 Task: Log work in the project TrainForge for the issue 'Improve the appâ€™s caching system for faster data retrieval' spent time as '6w 5d 20h 2m' and remaining time as '2w 3d 1h 14m' and move to top of backlog. Now add the issue to the epic 'Customer experience (CX) platform implementation'.
Action: Mouse moved to (211, 65)
Screenshot: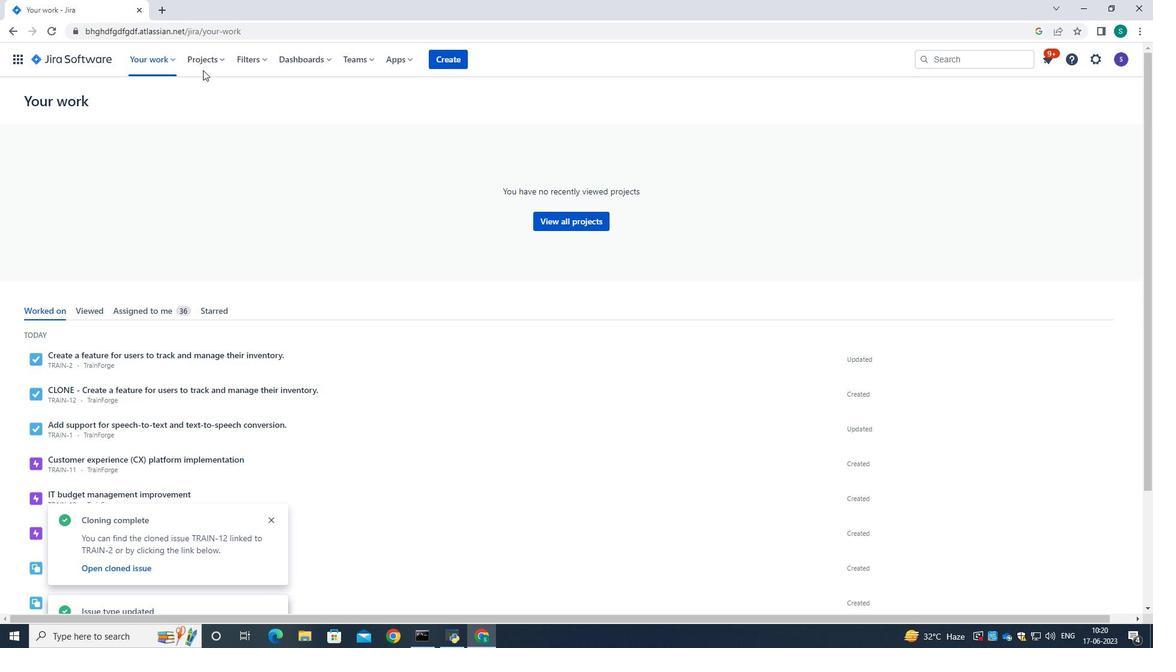 
Action: Mouse pressed left at (211, 65)
Screenshot: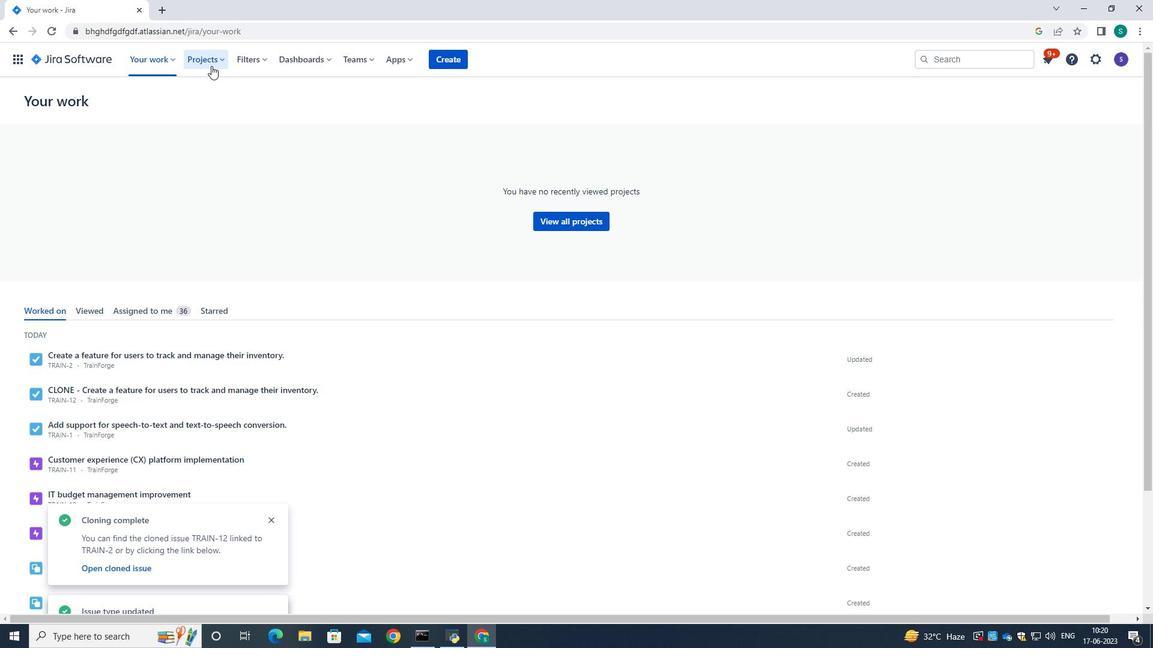 
Action: Mouse moved to (221, 116)
Screenshot: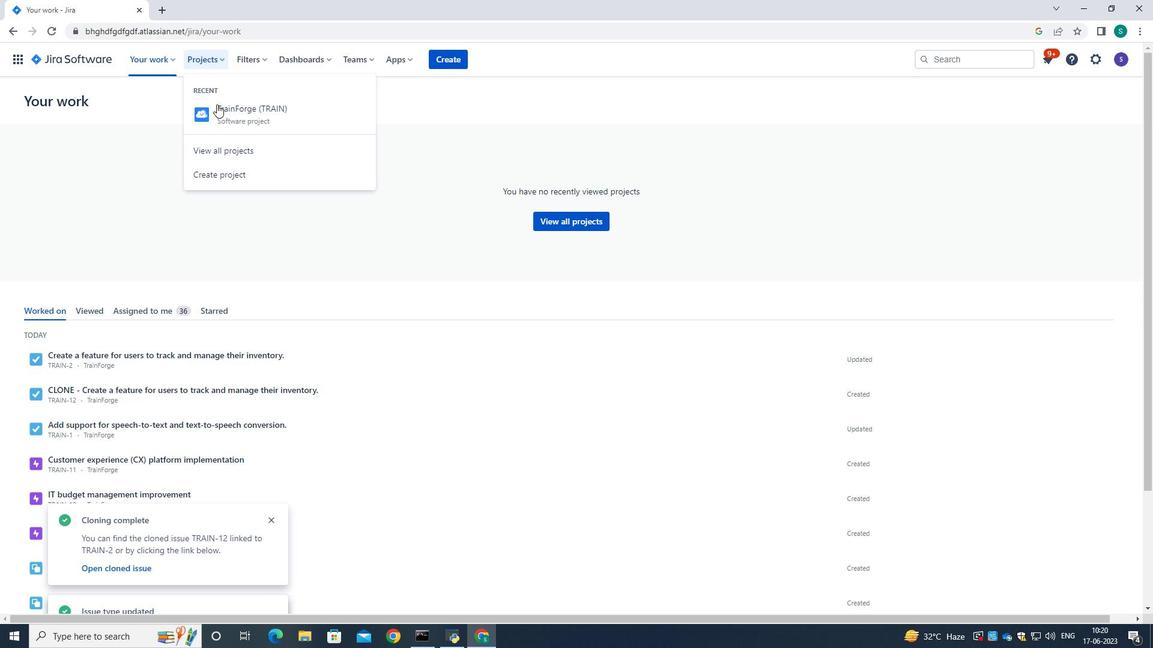 
Action: Mouse pressed left at (221, 116)
Screenshot: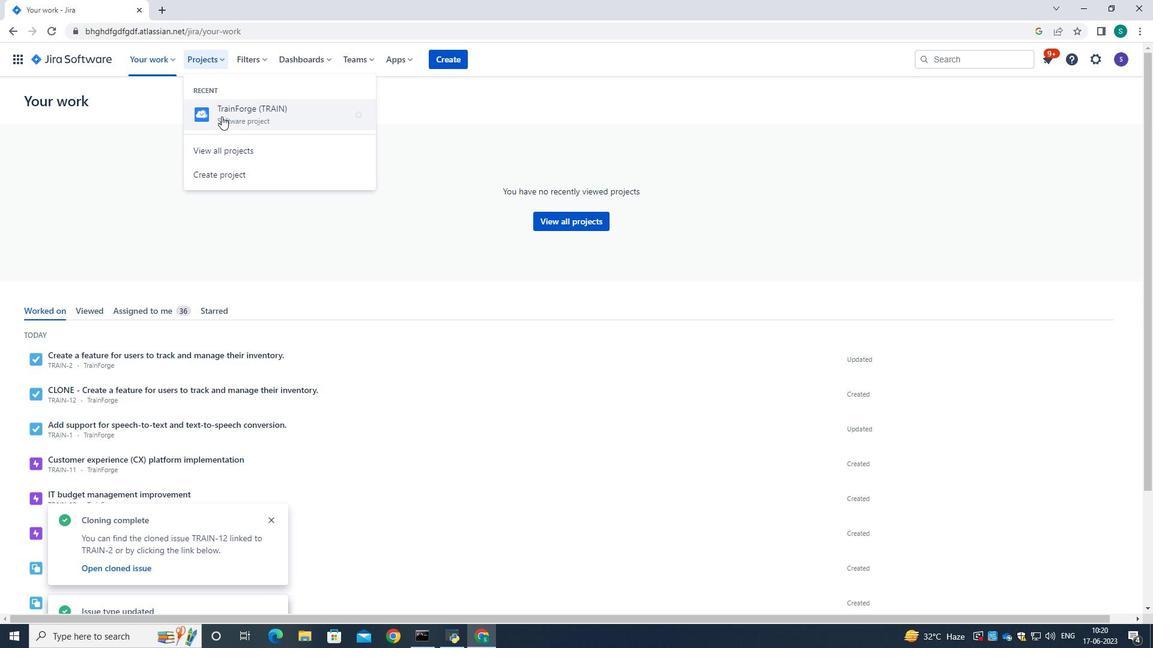
Action: Mouse moved to (74, 185)
Screenshot: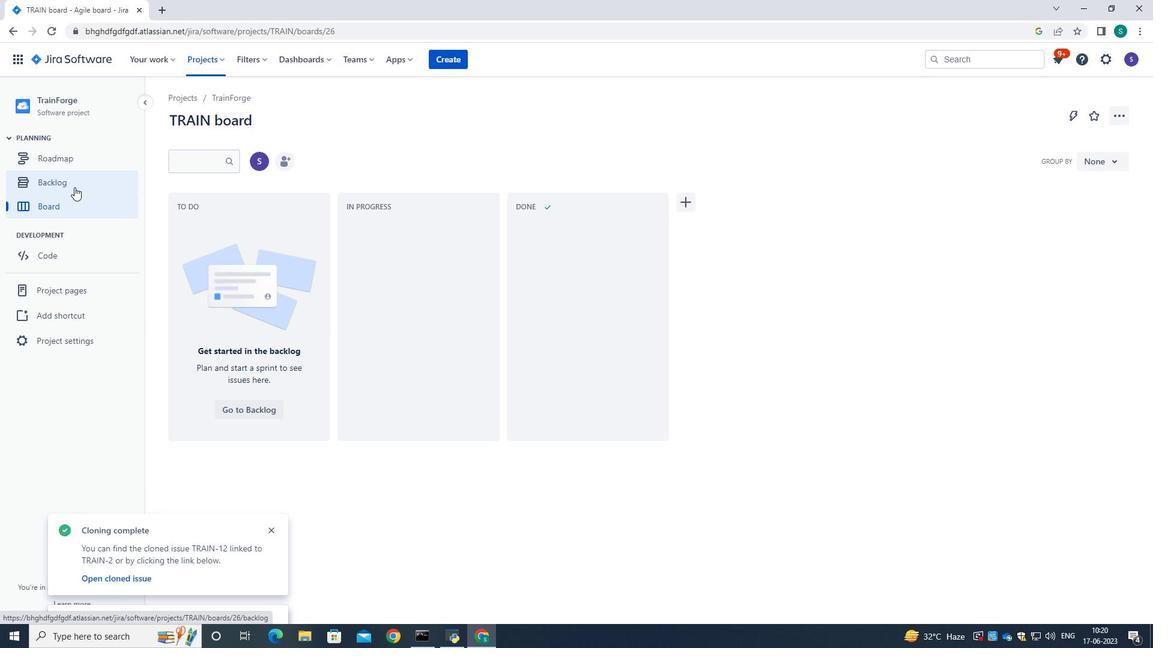 
Action: Mouse pressed left at (74, 185)
Screenshot: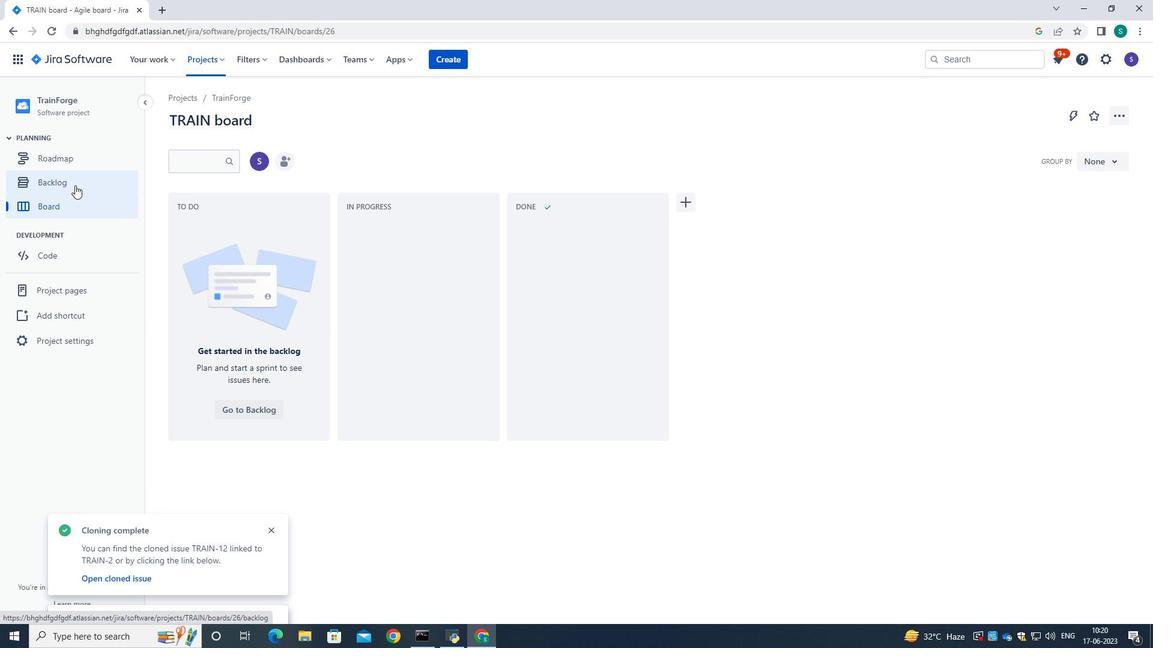 
Action: Mouse moved to (529, 429)
Screenshot: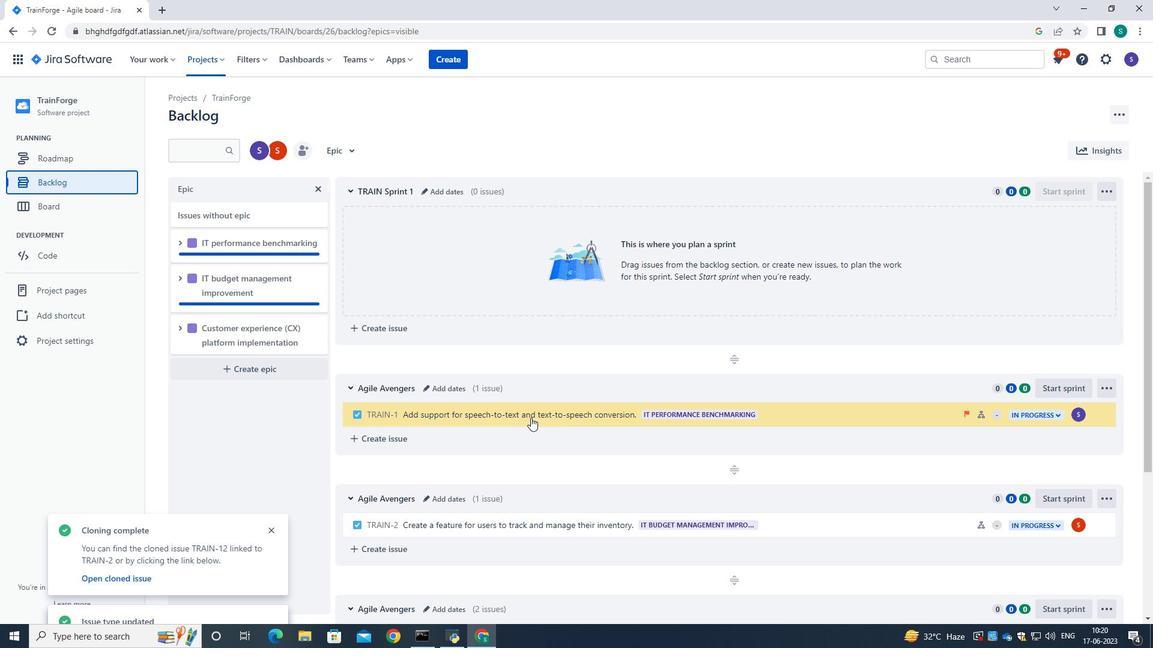 
Action: Mouse scrolled (529, 428) with delta (0, 0)
Screenshot: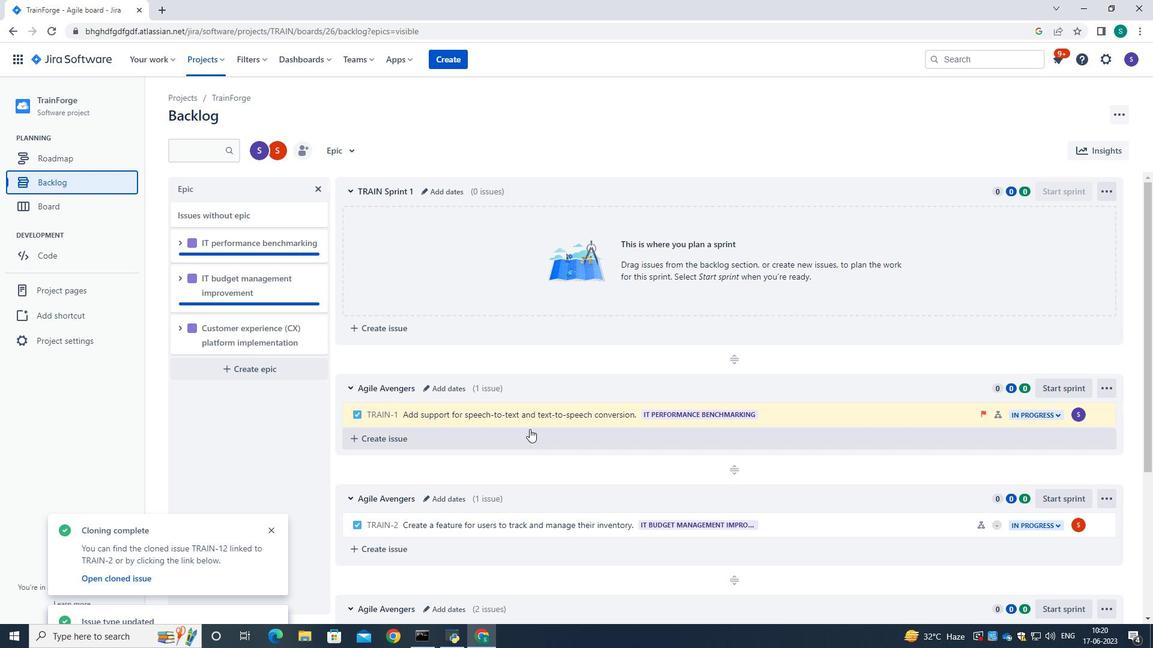 
Action: Mouse scrolled (529, 428) with delta (0, 0)
Screenshot: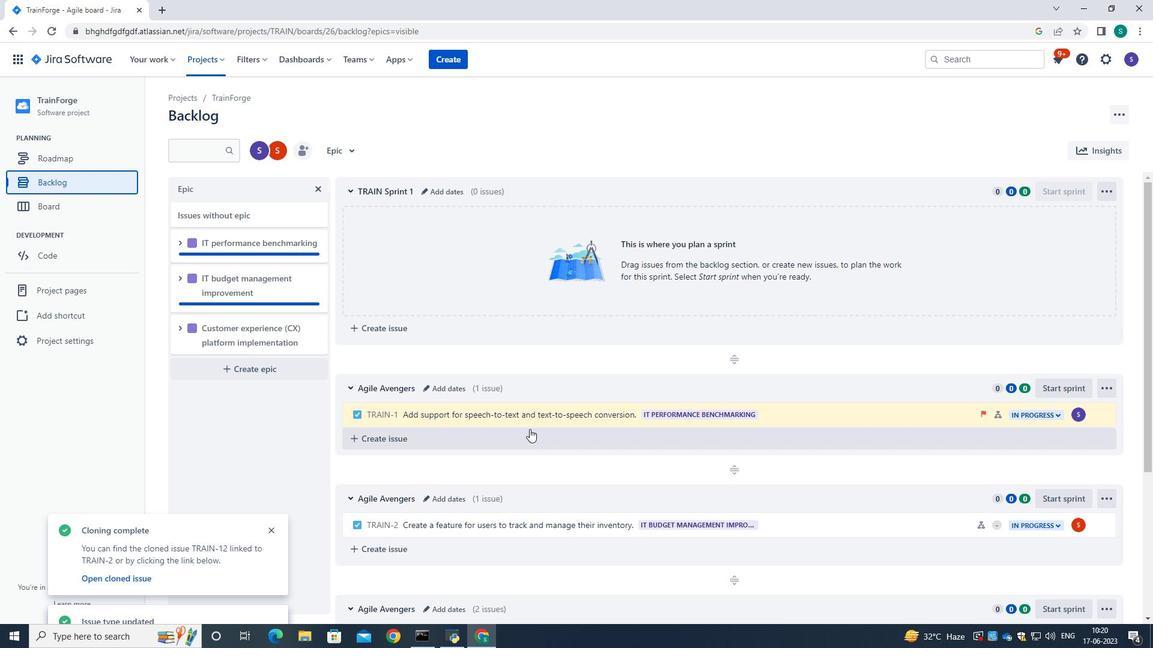 
Action: Mouse moved to (521, 470)
Screenshot: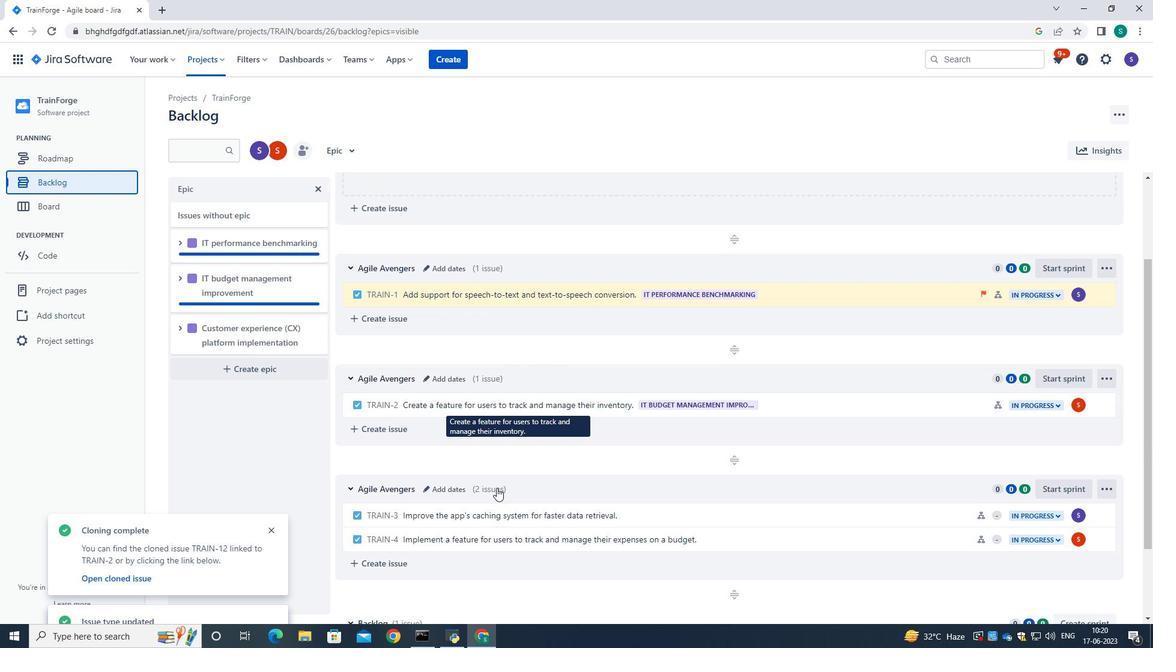 
Action: Mouse scrolled (521, 470) with delta (0, 0)
Screenshot: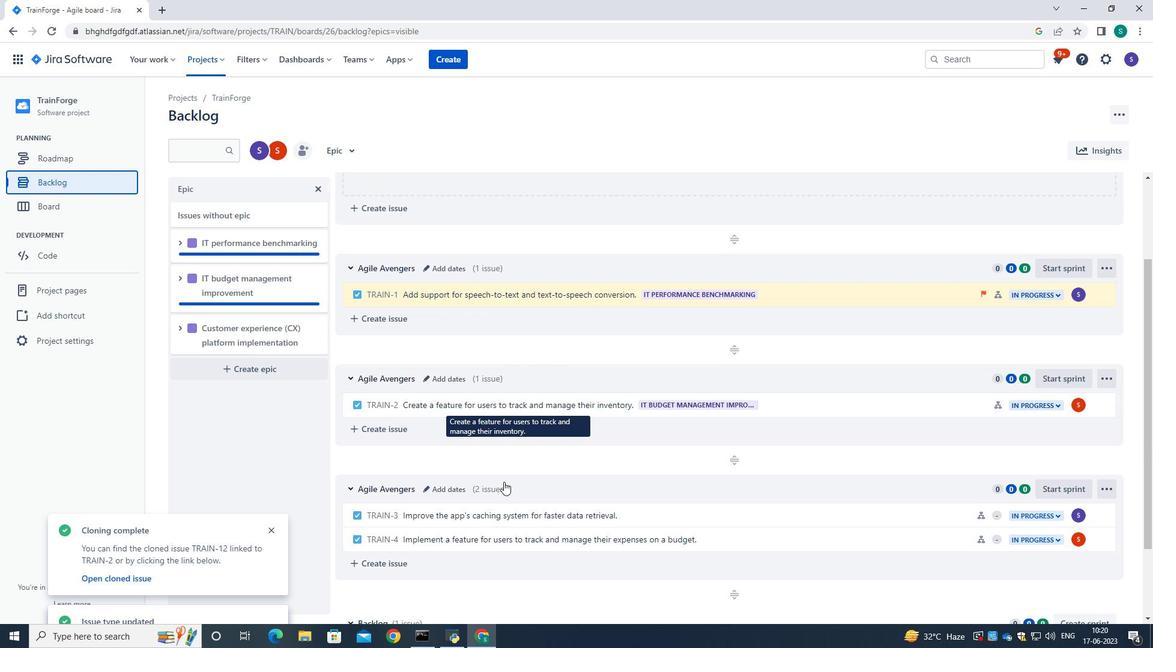 
Action: Mouse scrolled (521, 470) with delta (0, 0)
Screenshot: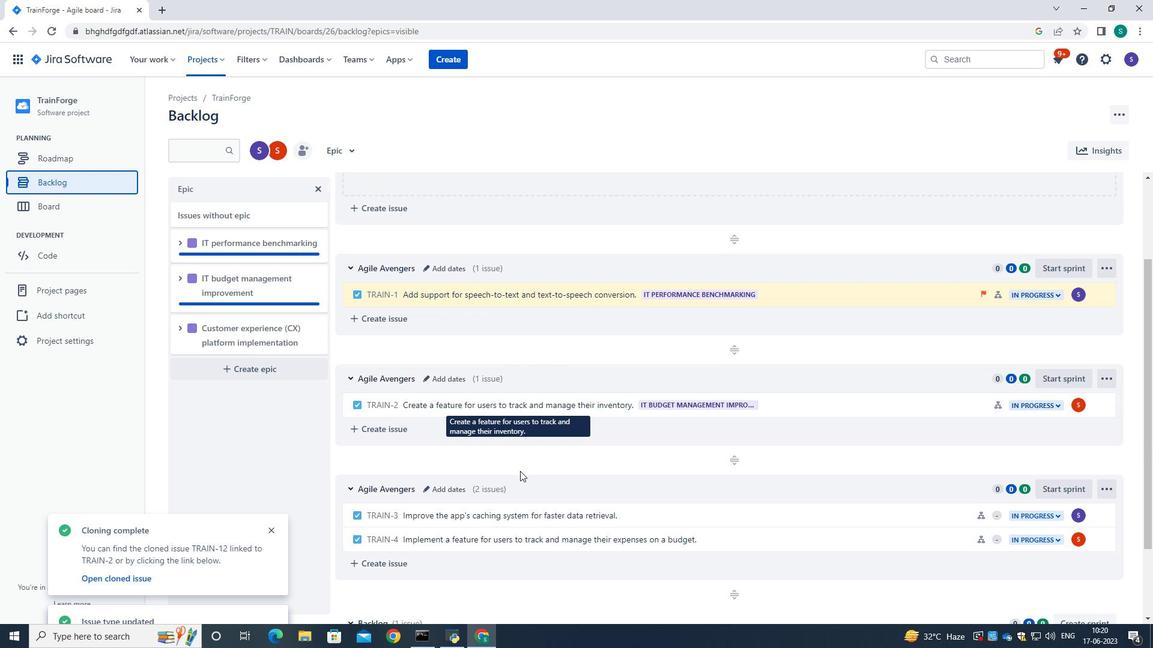 
Action: Mouse scrolled (521, 470) with delta (0, 0)
Screenshot: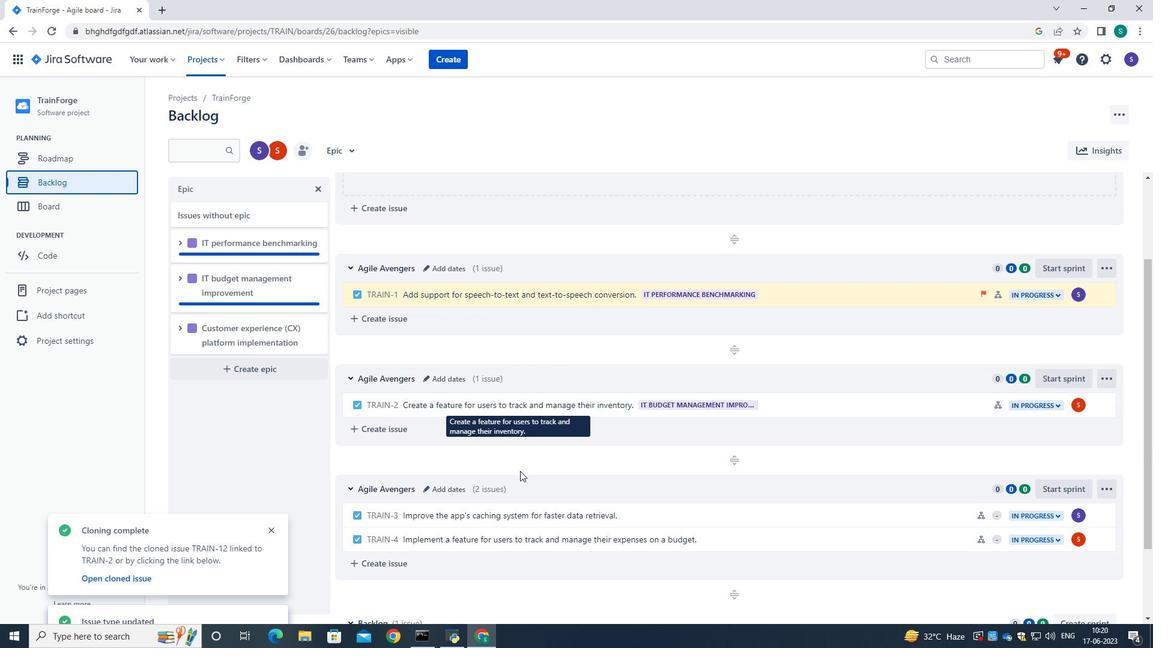 
Action: Mouse moved to (521, 416)
Screenshot: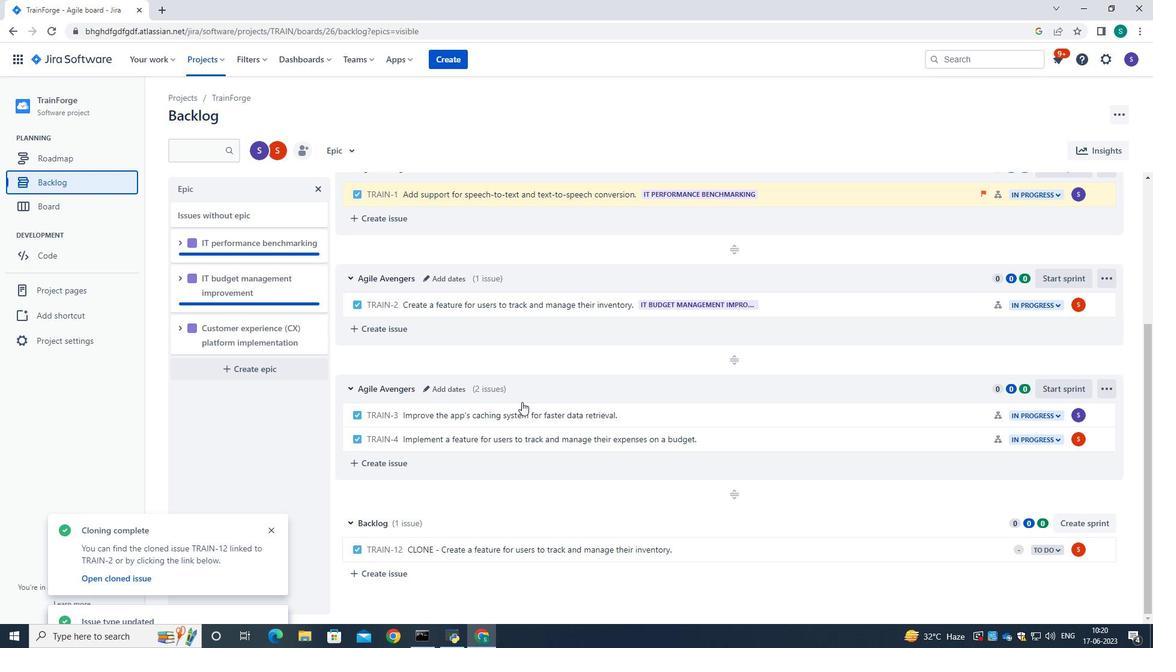 
Action: Mouse pressed left at (521, 416)
Screenshot: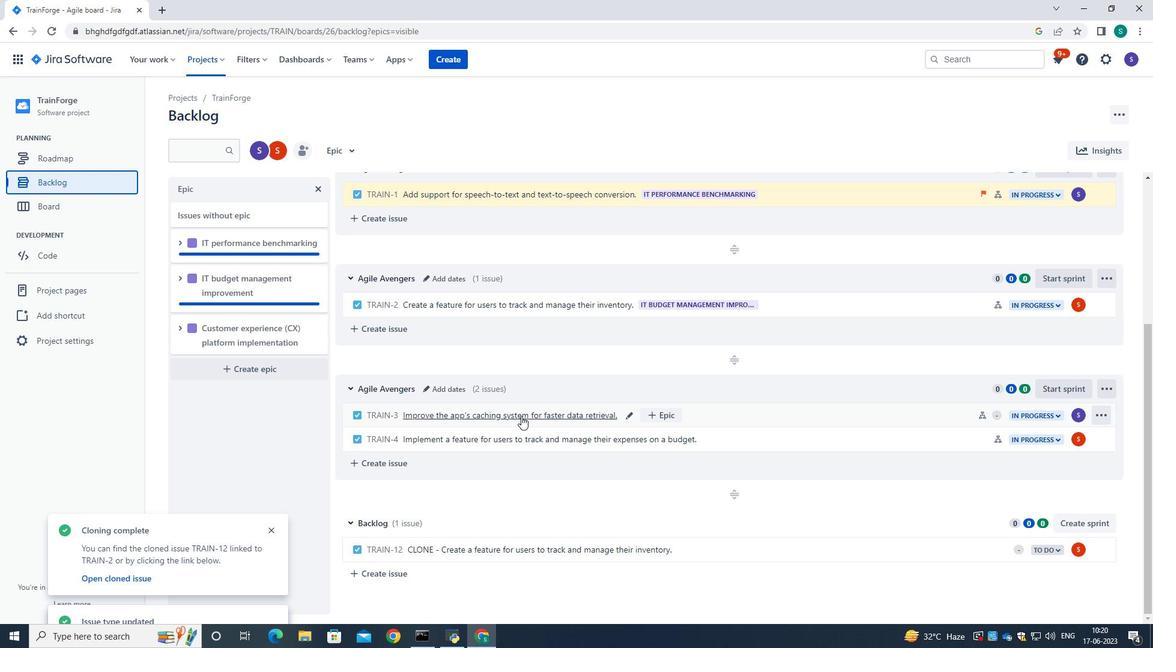 
Action: Mouse moved to (1098, 187)
Screenshot: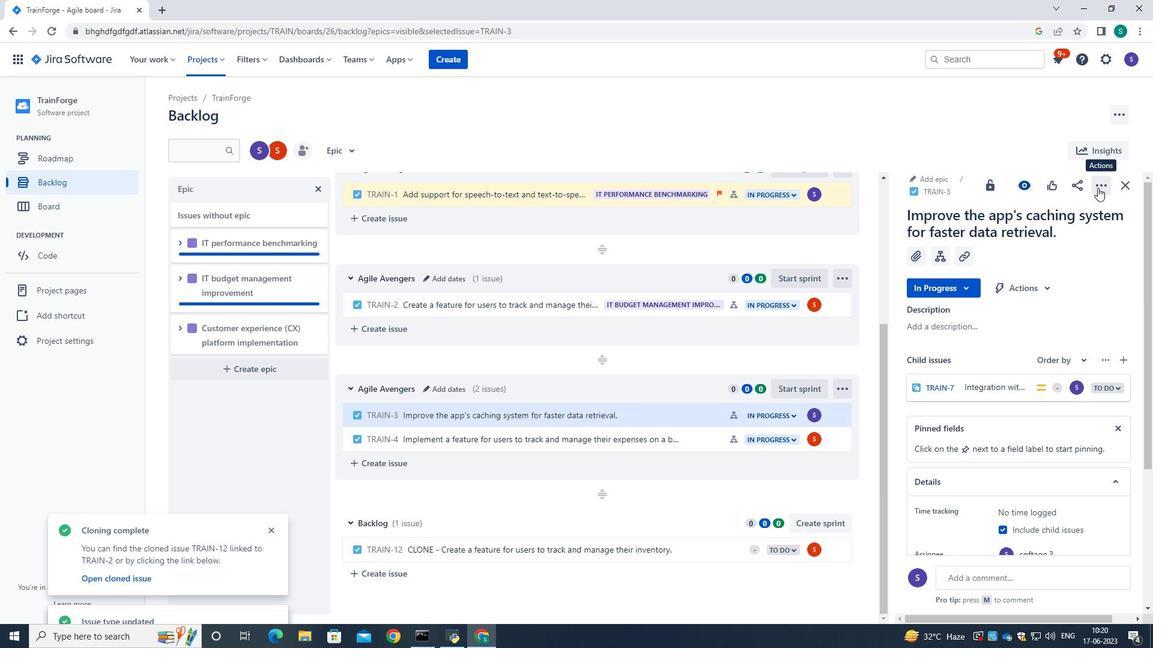 
Action: Mouse pressed left at (1098, 187)
Screenshot: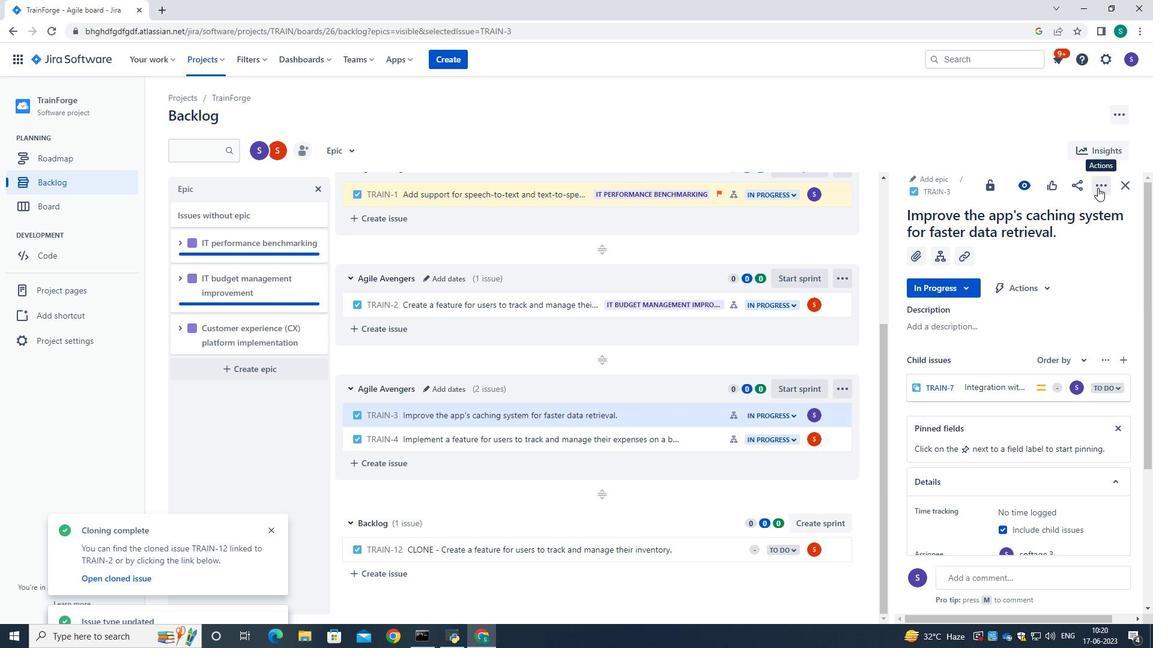 
Action: Mouse moved to (1040, 225)
Screenshot: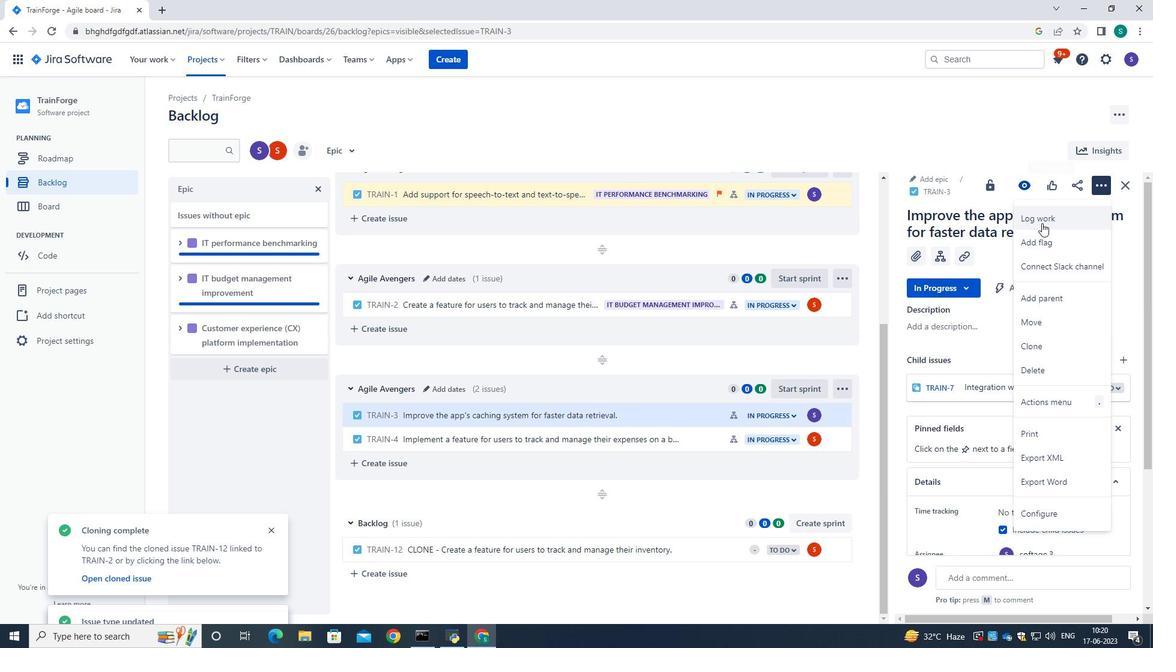 
Action: Mouse pressed left at (1040, 225)
Screenshot: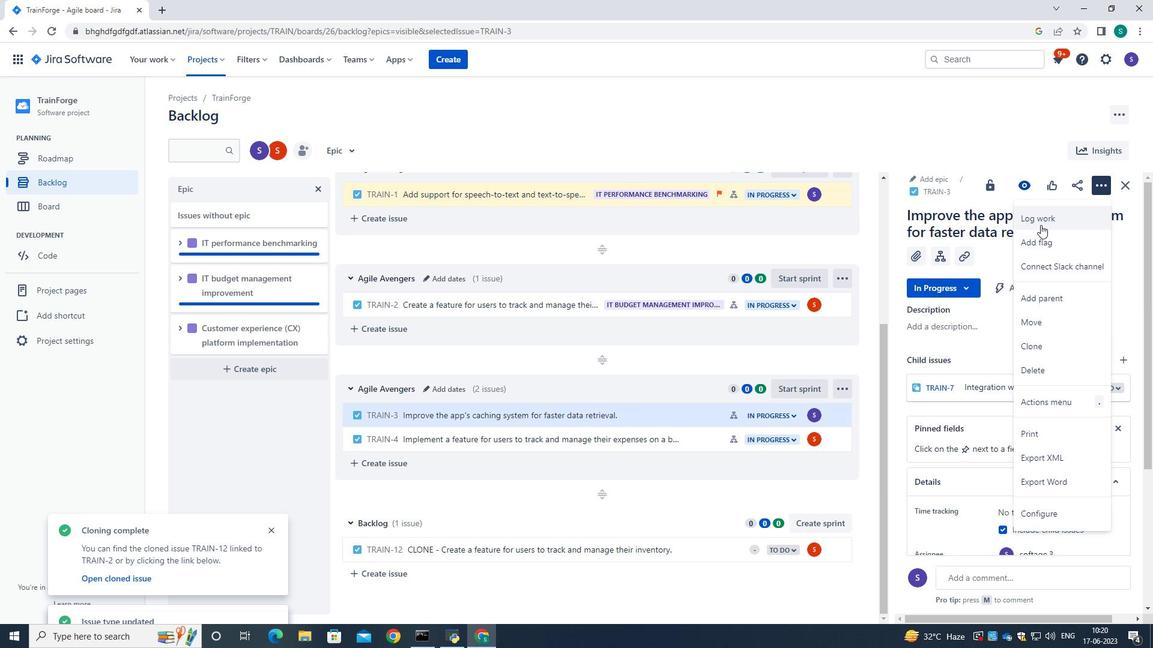 
Action: Mouse moved to (536, 181)
Screenshot: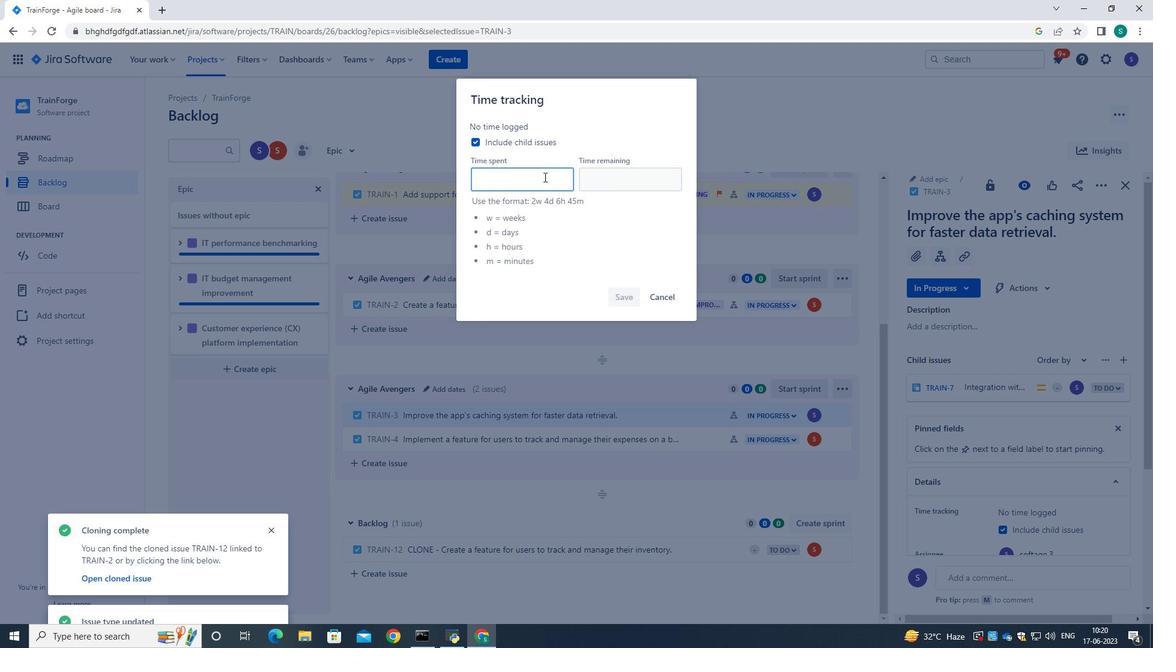 
Action: Mouse pressed left at (536, 181)
Screenshot: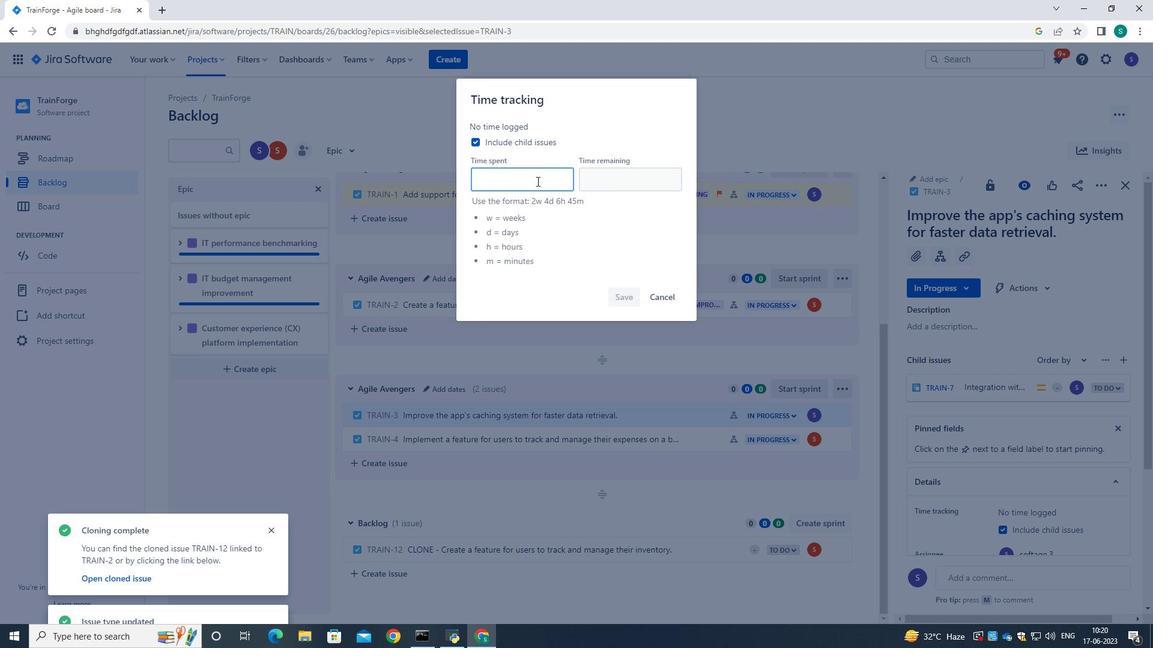 
Action: Key pressed 5<Key.backspace>6w<Key.space>5d<Key.space>20h<Key.space>2m<Key.tab>w2<Key.space>3d<Key.space>1h<Key.space>14m
Screenshot: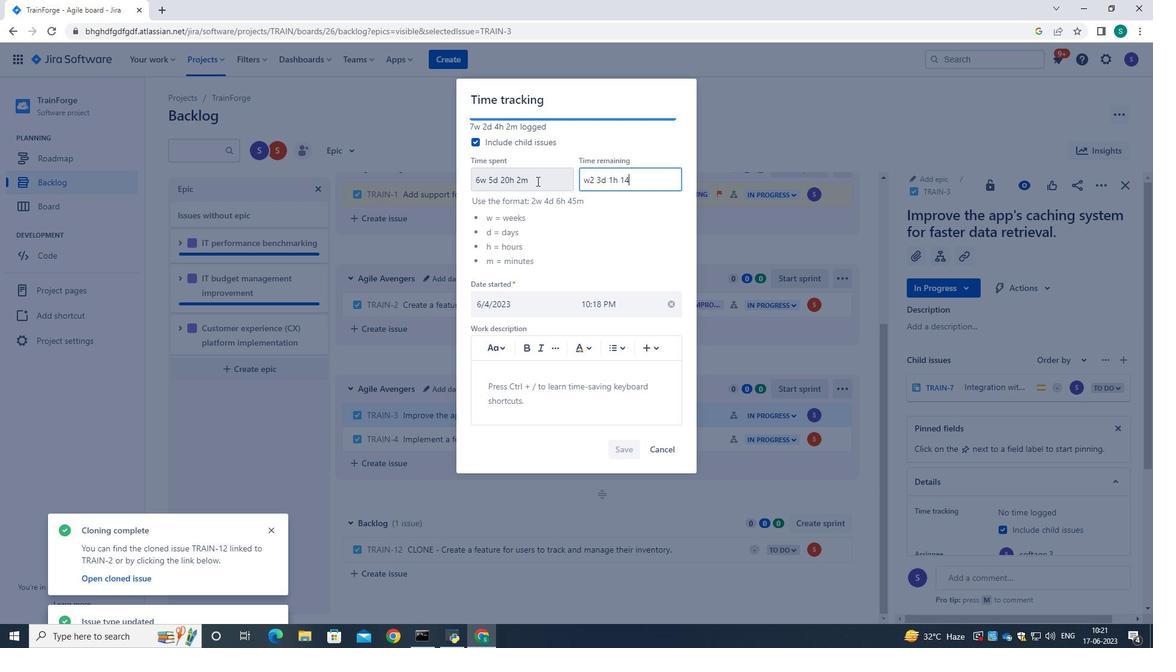 
Action: Mouse moved to (593, 177)
Screenshot: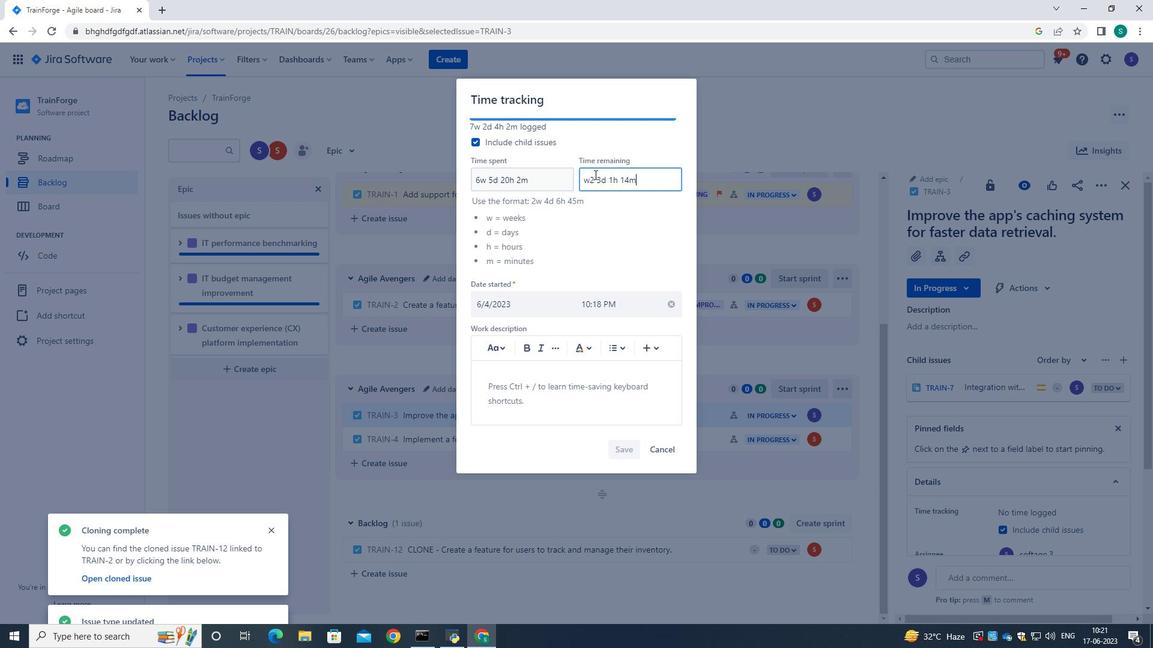 
Action: Mouse pressed left at (593, 177)
Screenshot: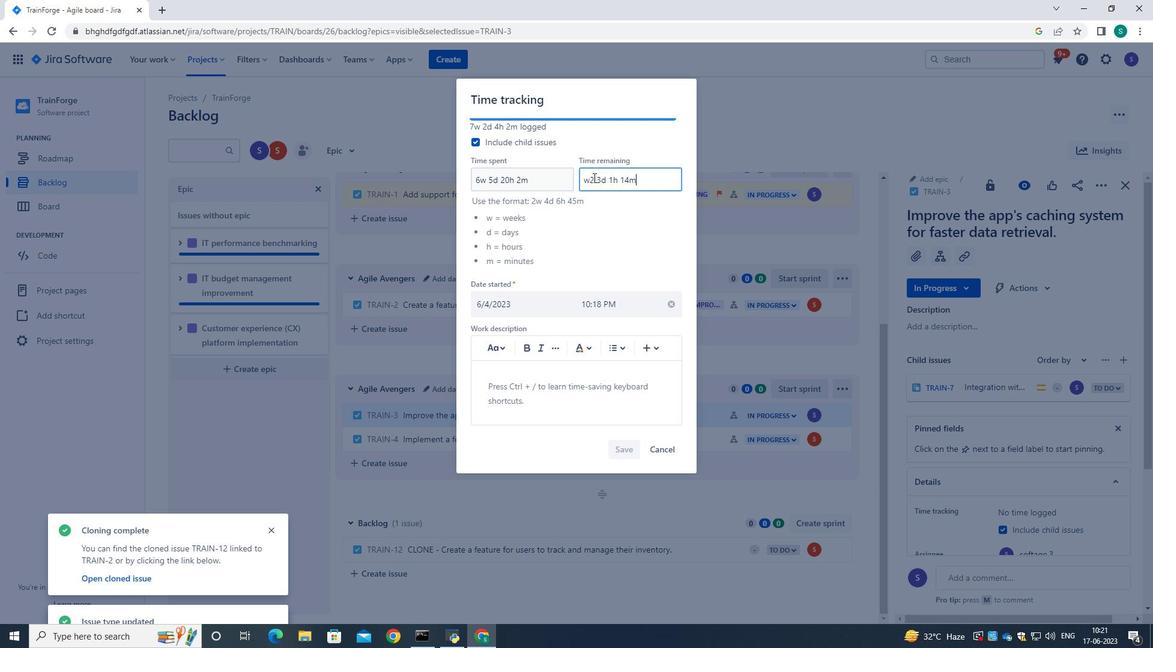 
Action: Key pressed <Key.backspace><Key.backspace>22<Key.backspace>w
Screenshot: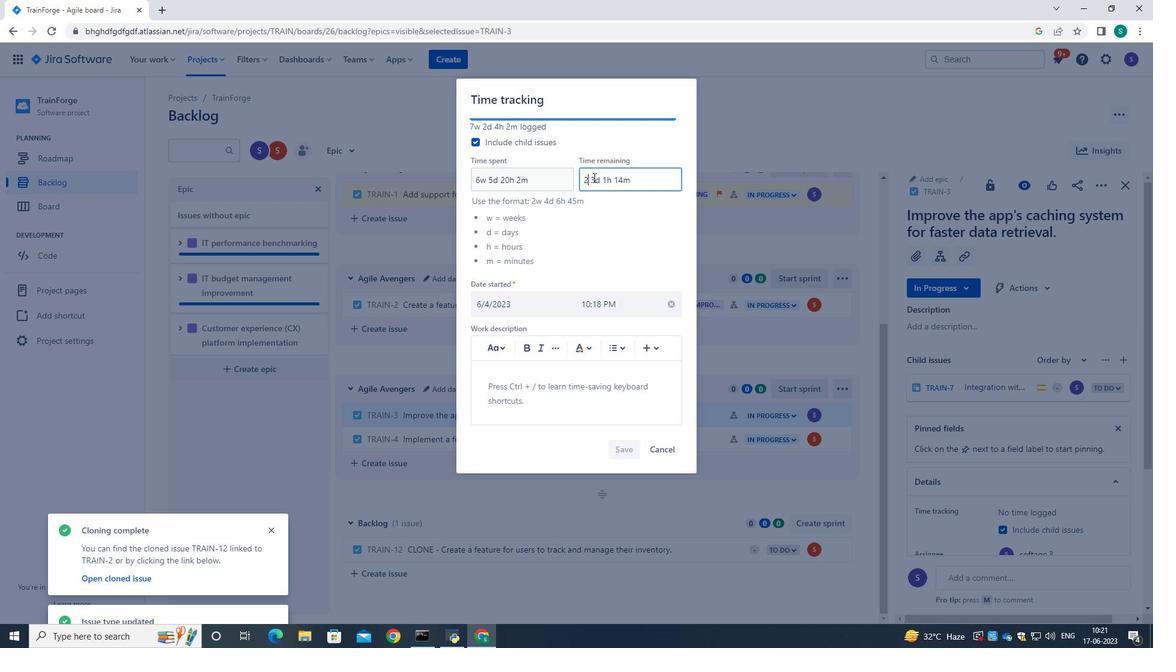 
Action: Mouse moved to (666, 221)
Screenshot: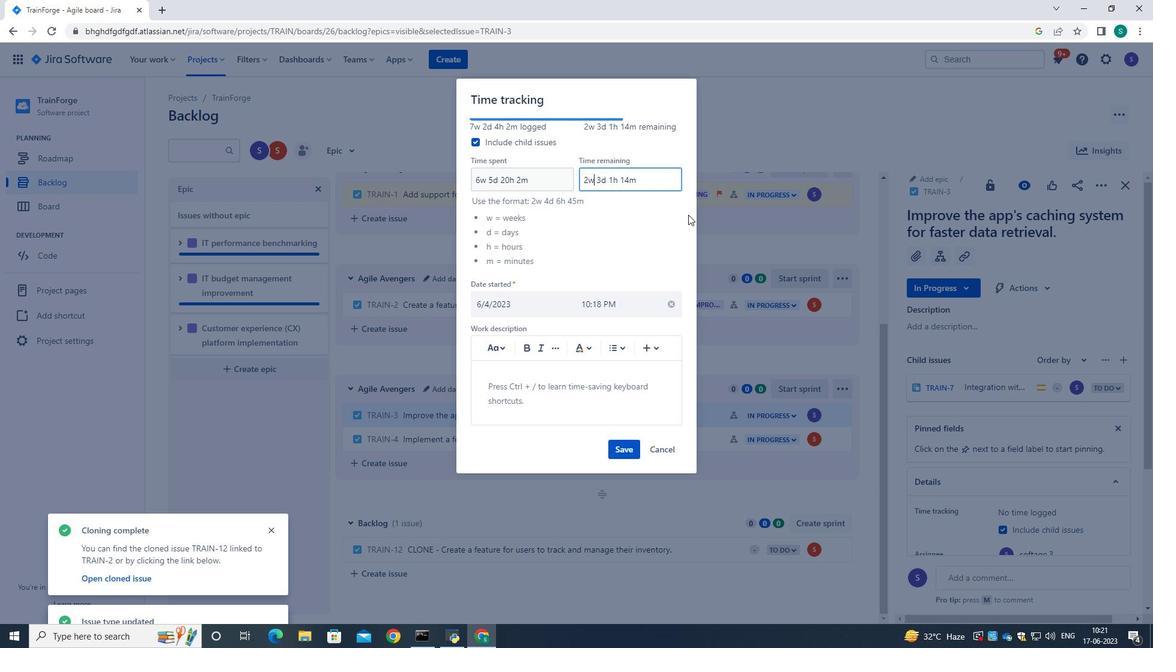 
Action: Mouse pressed left at (666, 221)
Screenshot: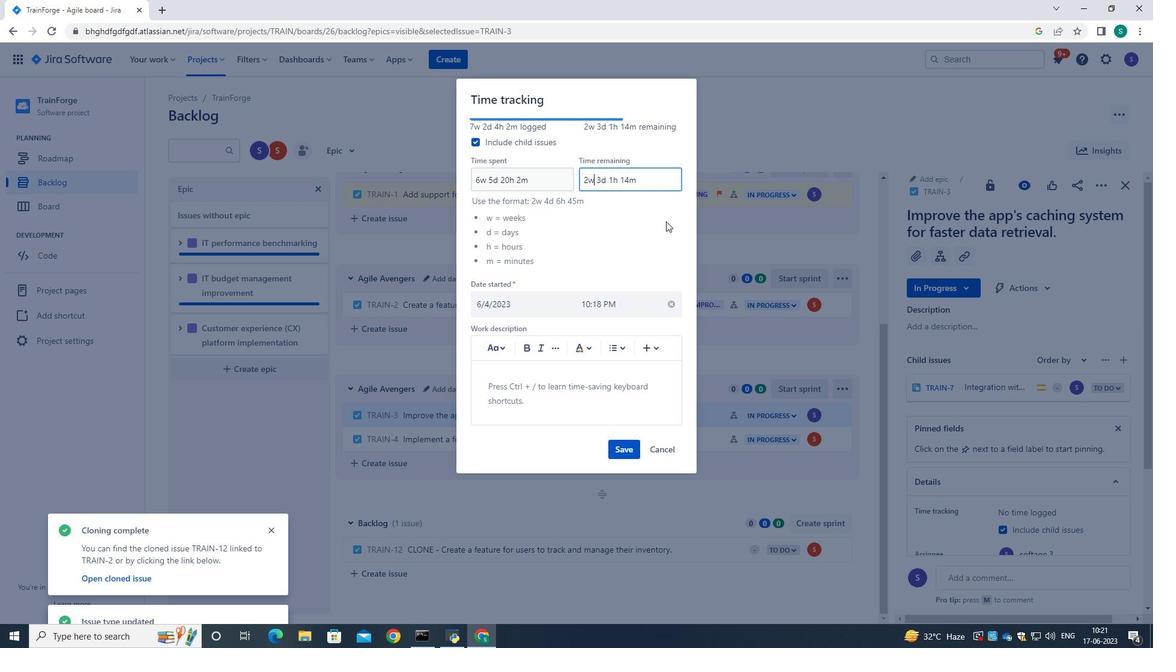 
Action: Mouse moved to (630, 457)
Screenshot: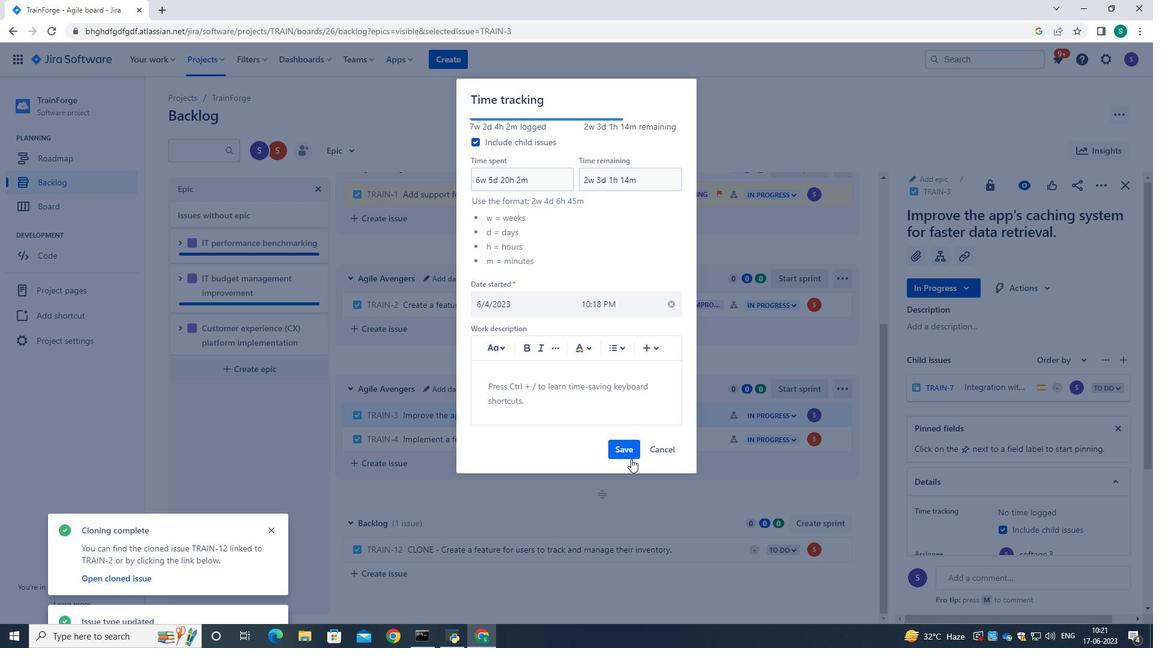 
Action: Mouse pressed left at (630, 457)
Screenshot: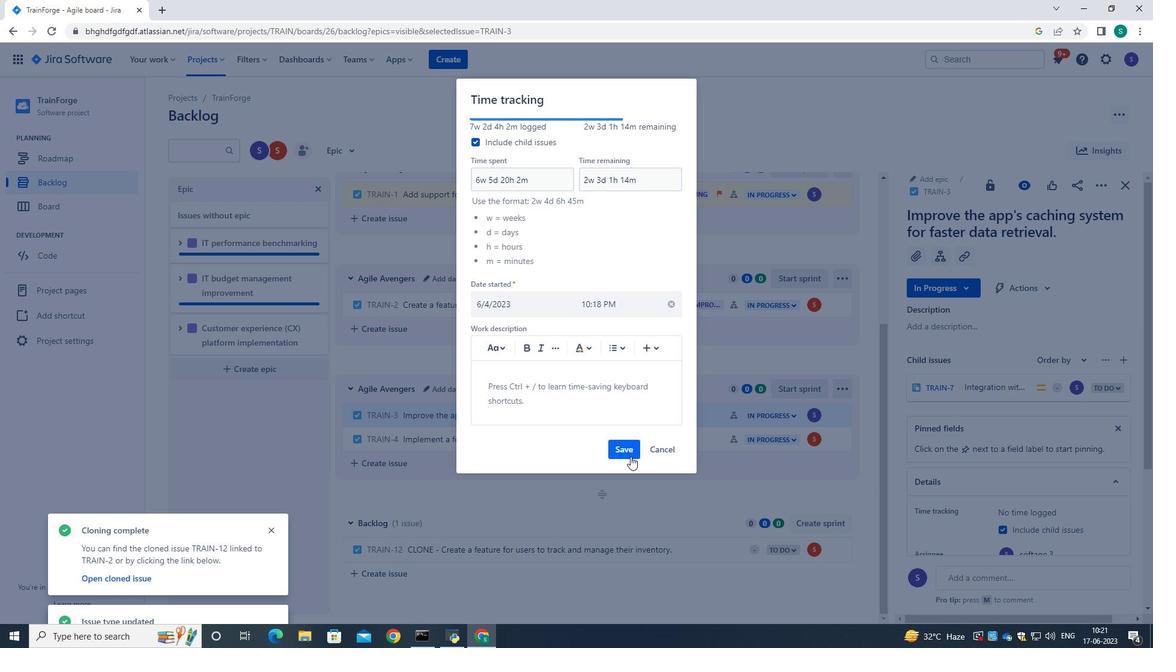 
Action: Mouse moved to (1101, 188)
Screenshot: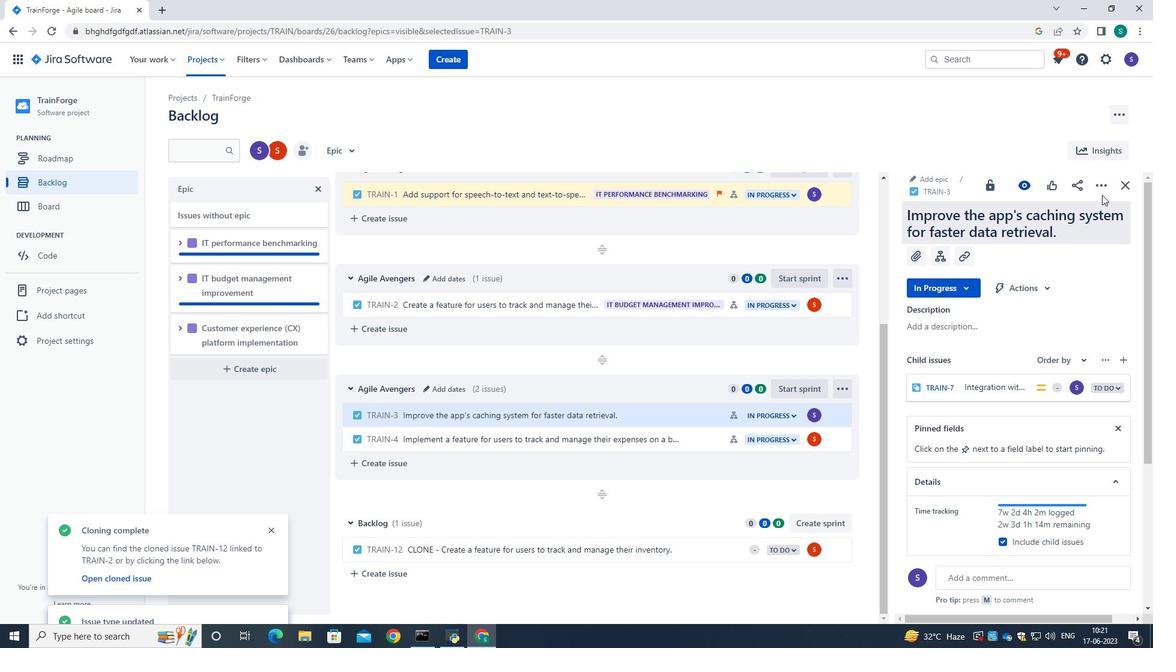 
Action: Mouse pressed left at (1101, 188)
Screenshot: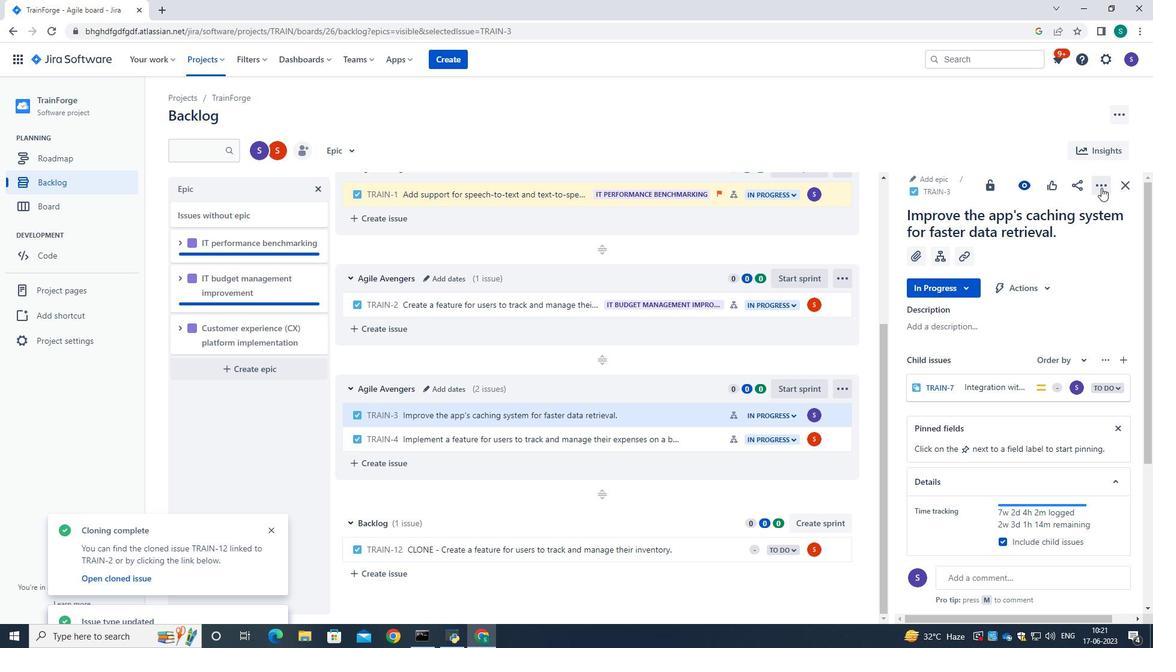 
Action: Mouse pressed left at (1101, 188)
Screenshot: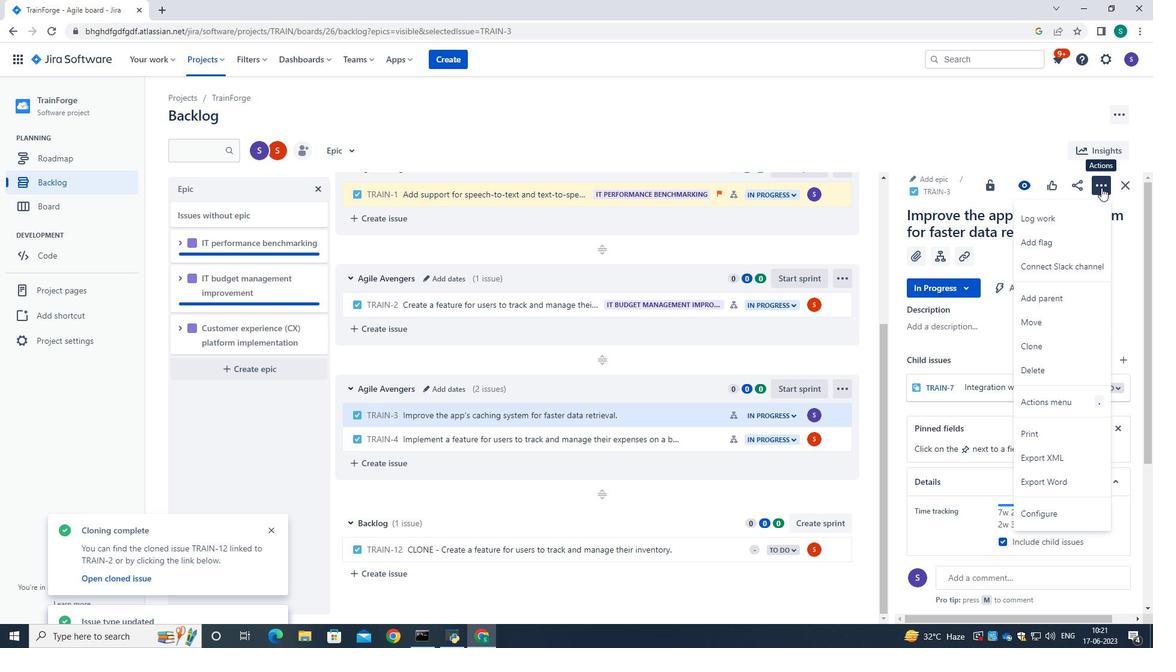 
Action: Mouse moved to (836, 413)
Screenshot: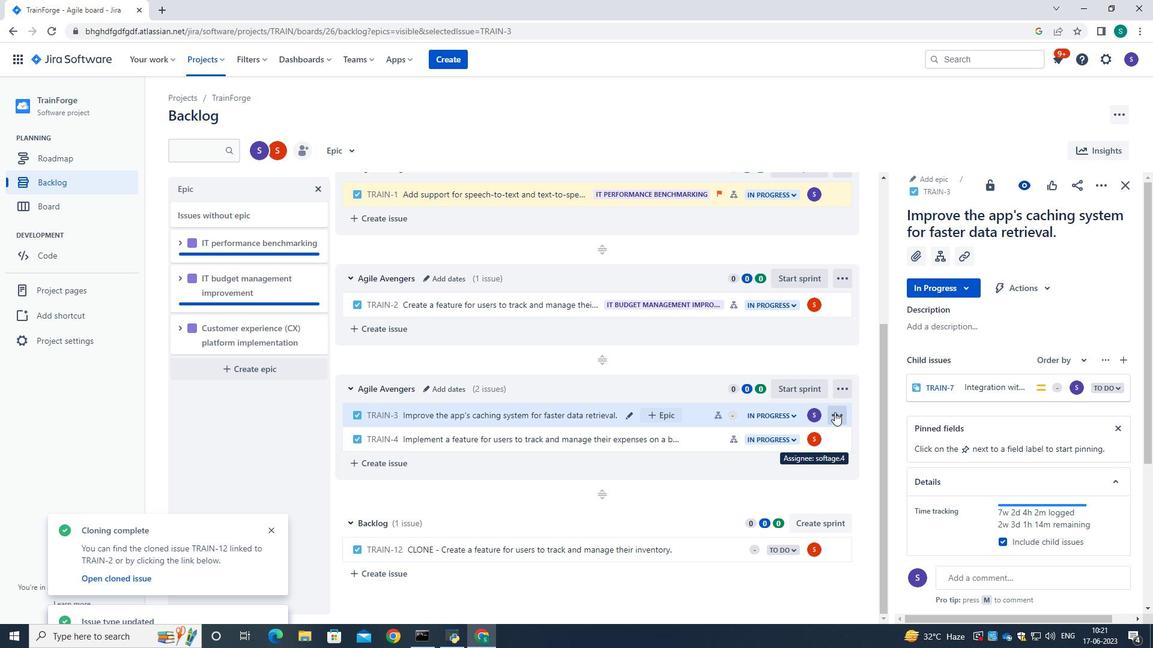 
Action: Mouse pressed left at (836, 413)
Screenshot: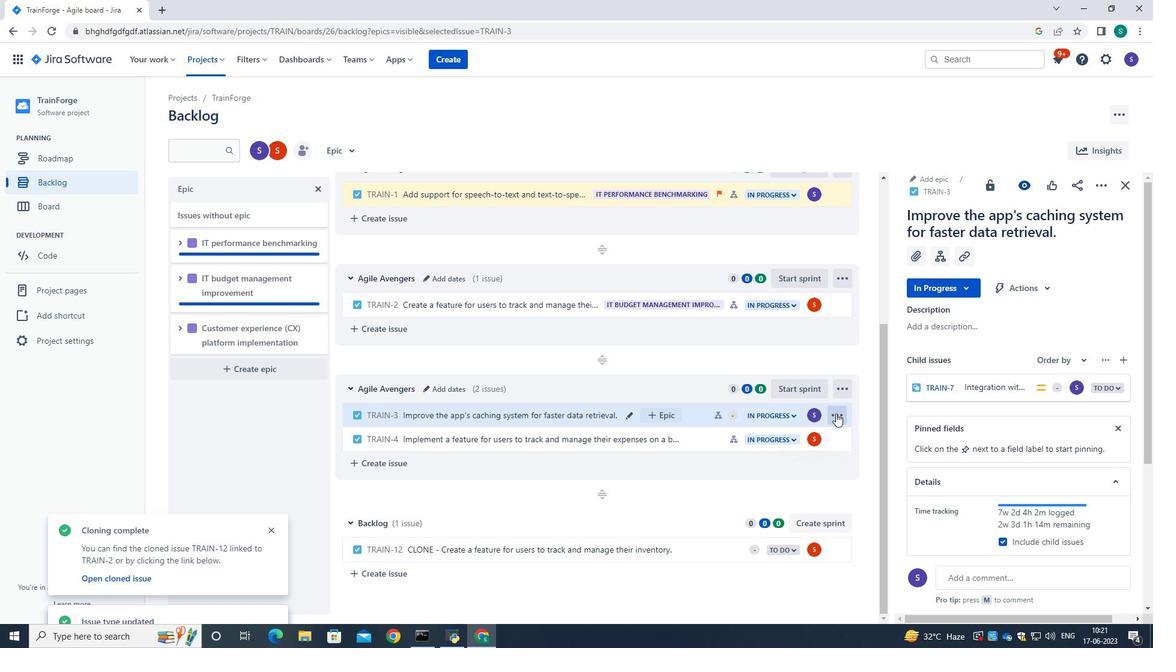 
Action: Mouse moved to (809, 373)
Screenshot: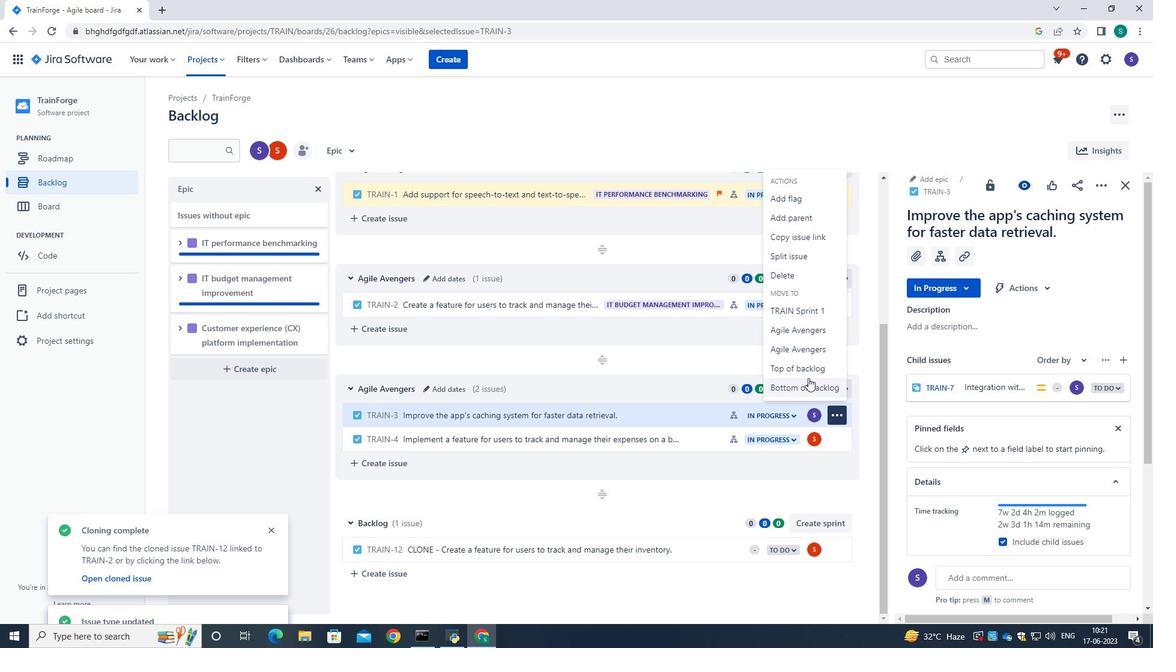 
Action: Mouse pressed left at (809, 373)
Screenshot: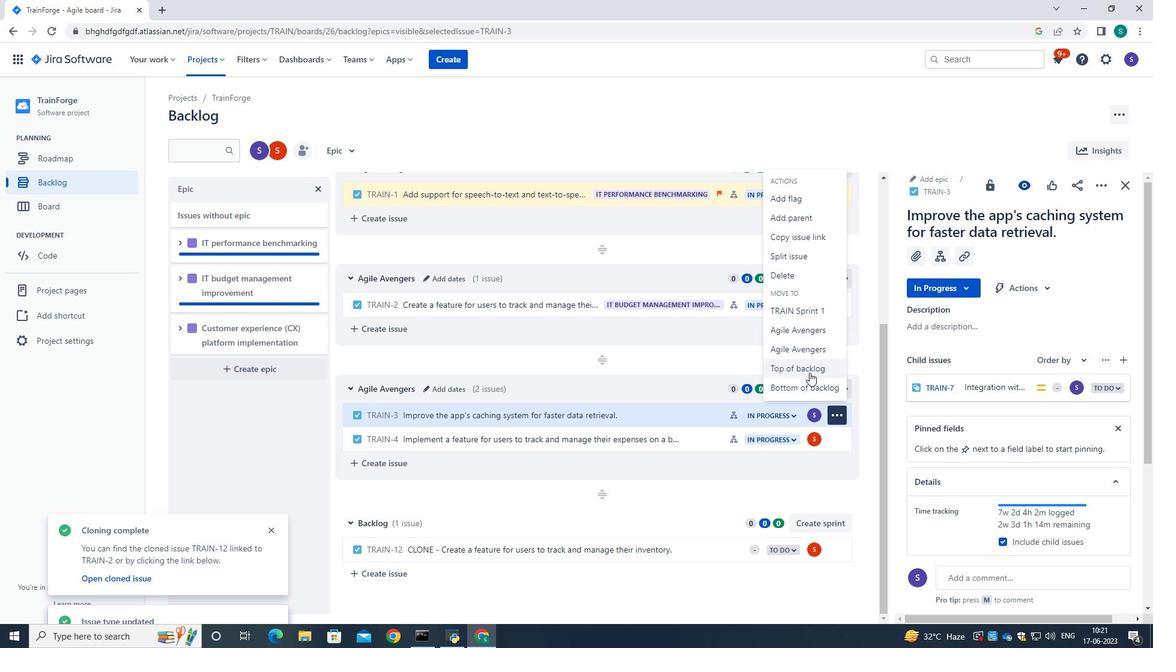 
Action: Mouse moved to (654, 428)
Screenshot: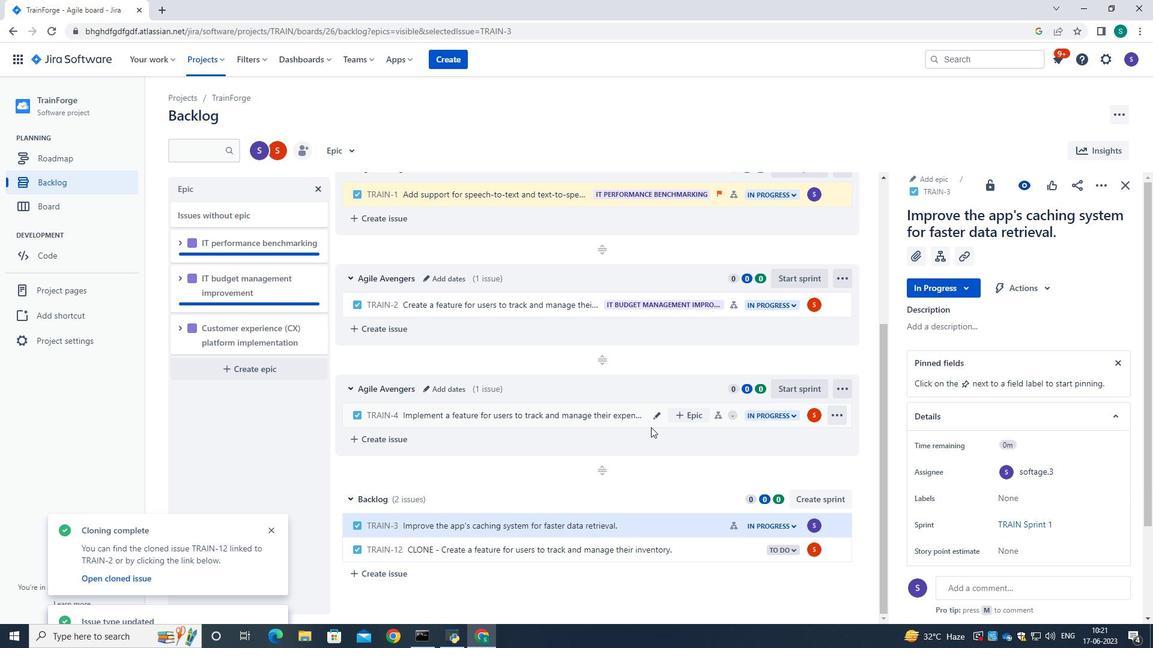 
Action: Mouse scrolled (654, 427) with delta (0, 0)
Screenshot: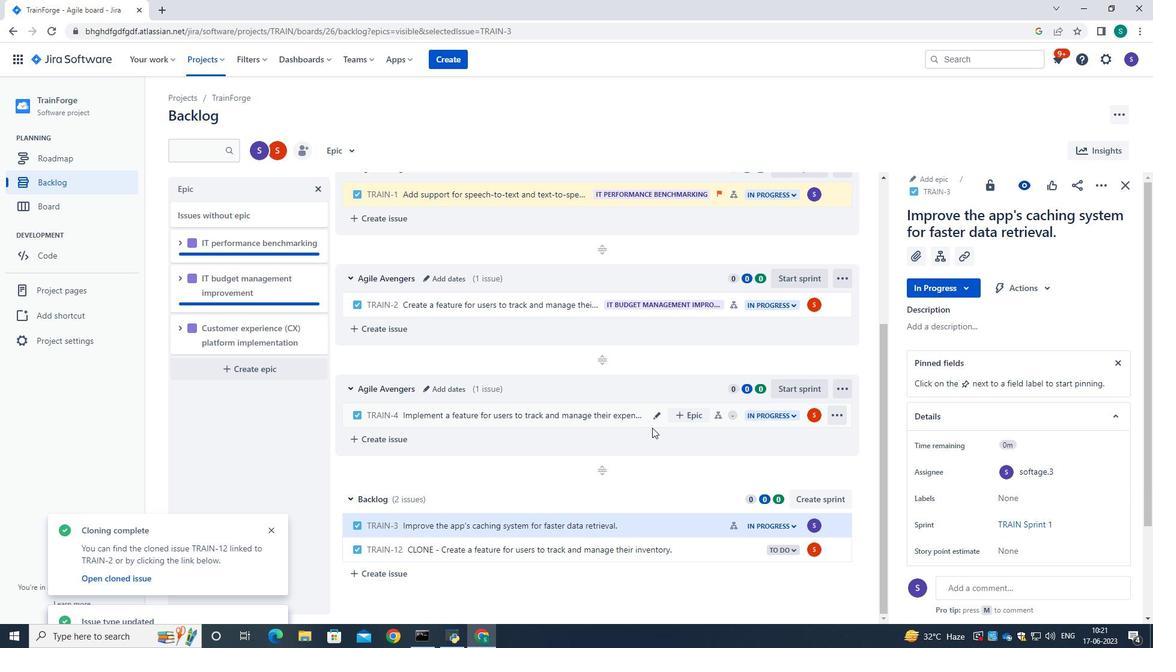 
Action: Mouse moved to (655, 428)
Screenshot: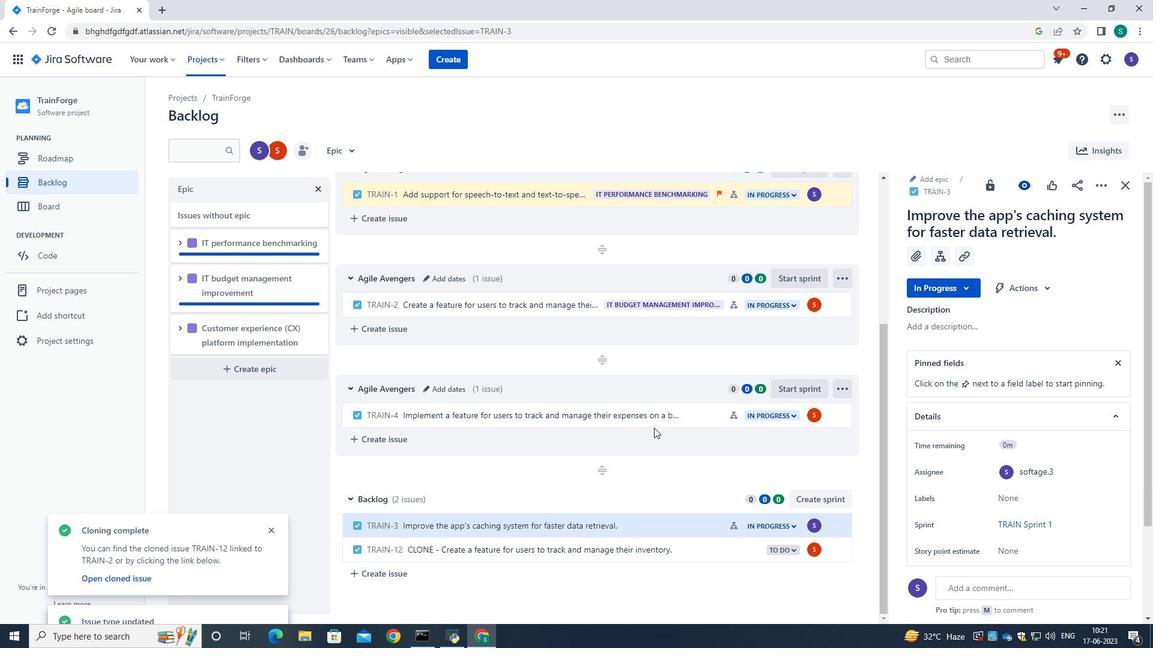 
Action: Mouse scrolled (655, 428) with delta (0, 0)
Screenshot: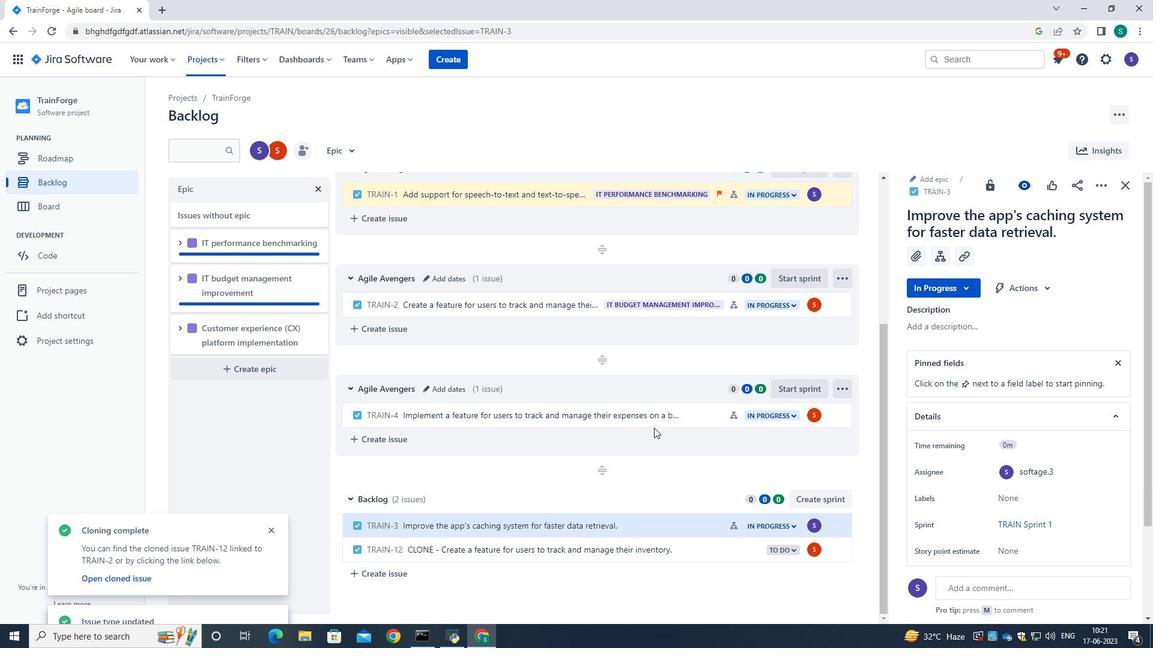 
Action: Mouse moved to (515, 527)
Screenshot: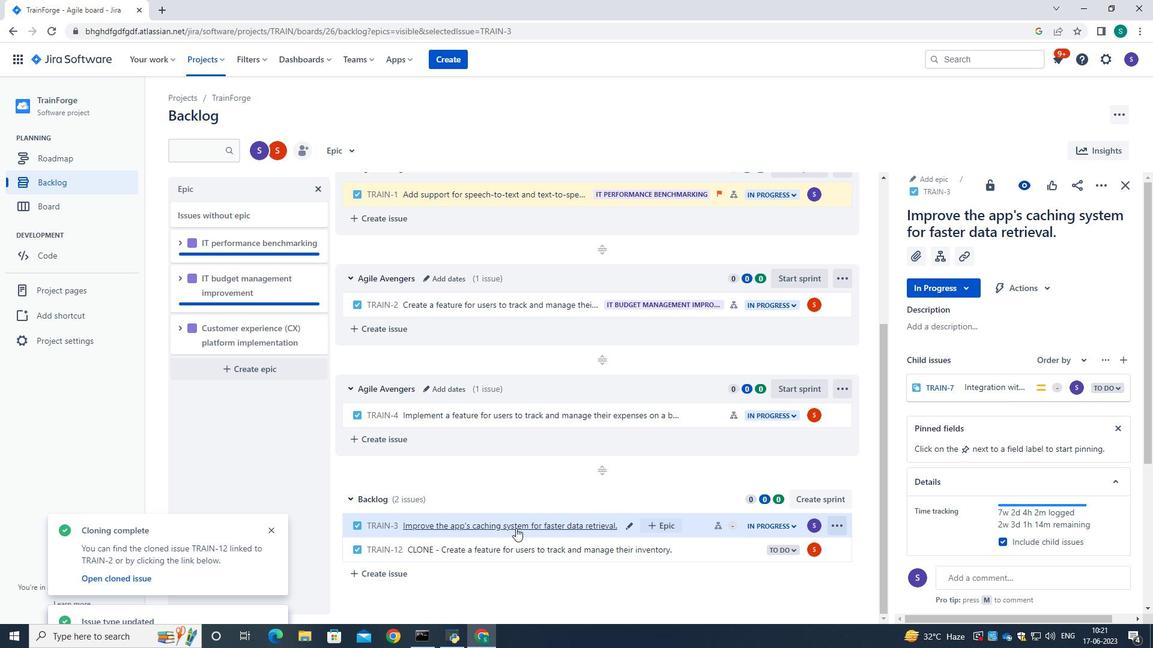 
Action: Mouse pressed left at (515, 527)
Screenshot: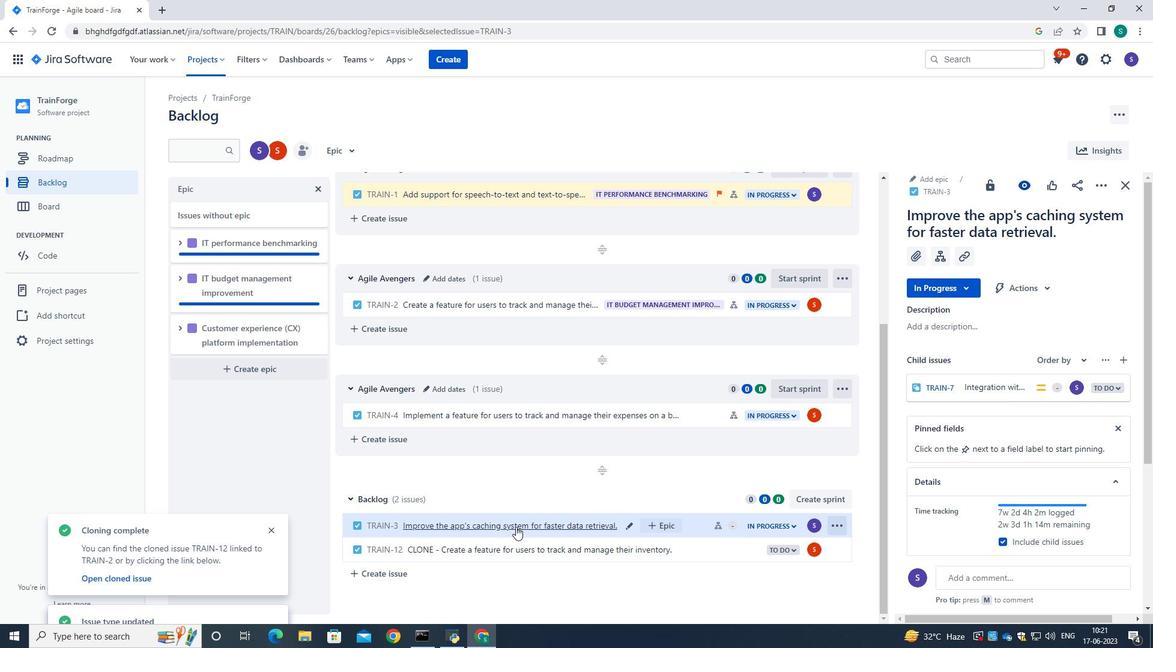 
Action: Mouse moved to (607, 383)
Screenshot: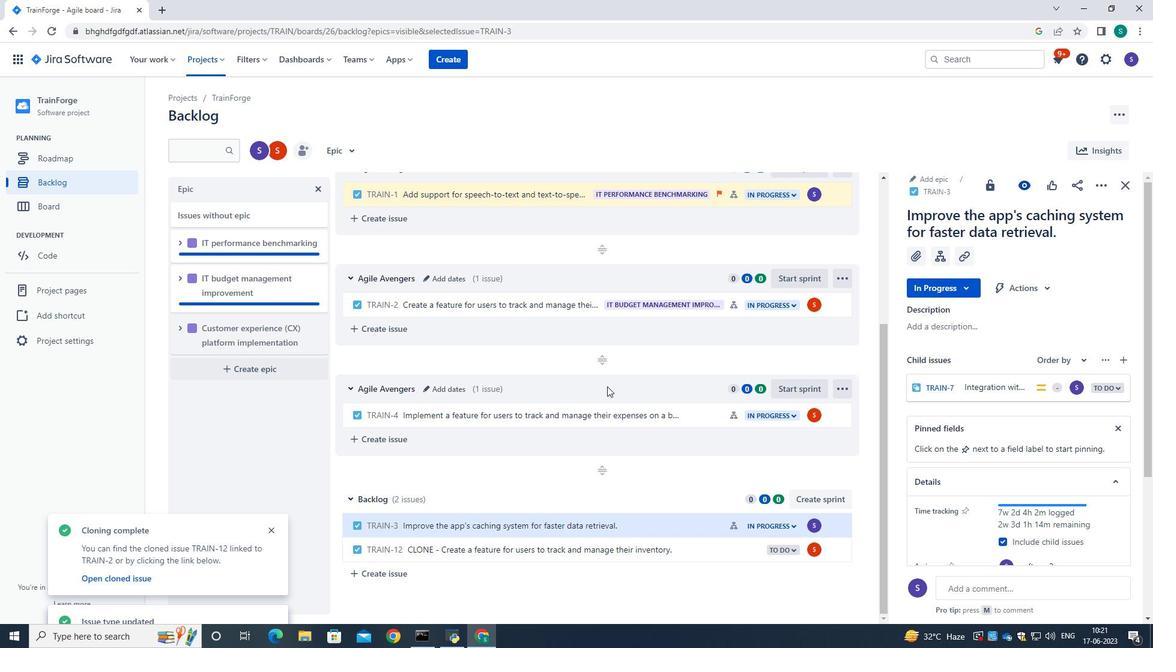 
Action: Mouse scrolled (607, 383) with delta (0, 0)
Screenshot: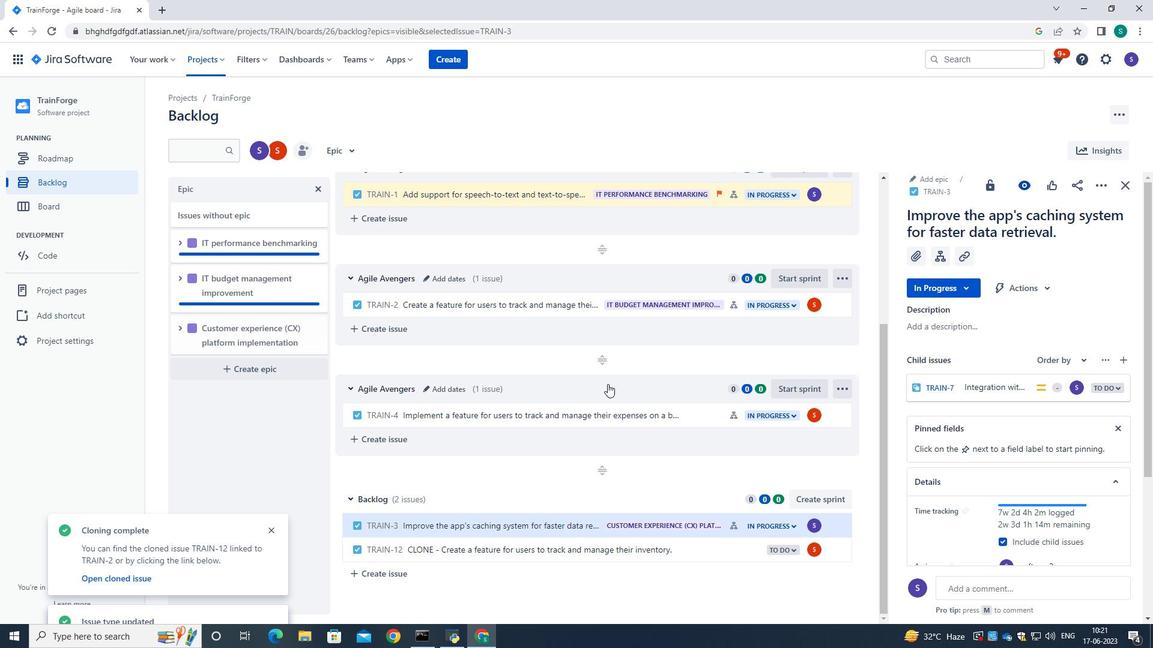 
Action: Mouse scrolled (607, 383) with delta (0, 0)
Screenshot: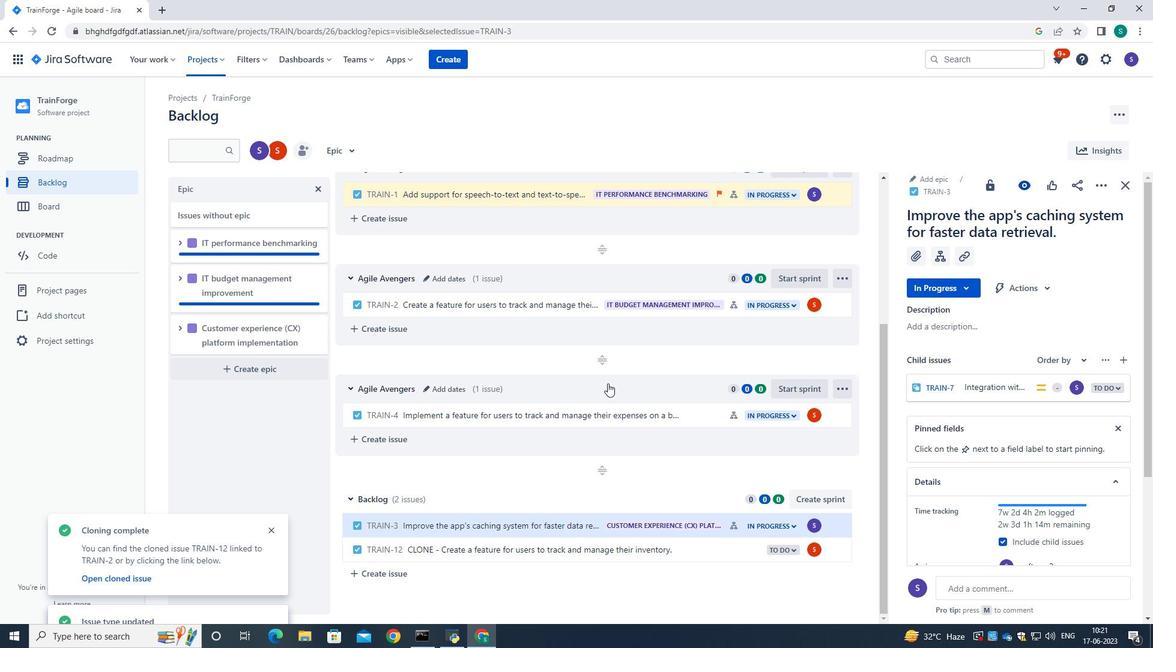 
Action: Mouse scrolled (607, 383) with delta (0, 0)
Screenshot: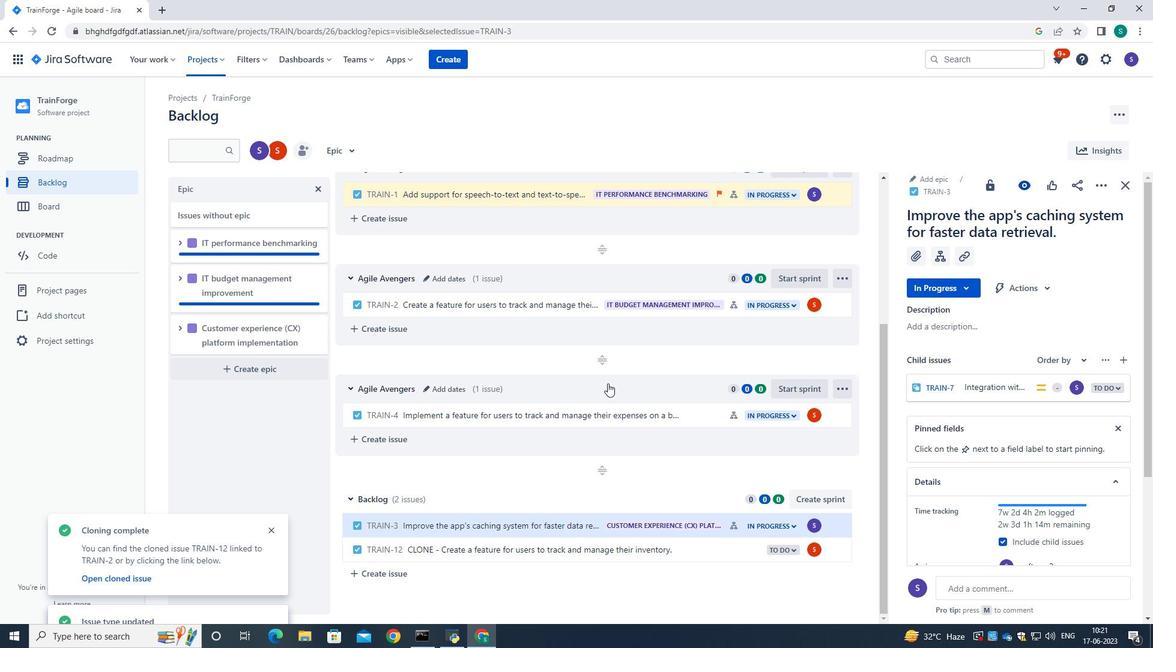 
Action: Mouse moved to (622, 449)
Screenshot: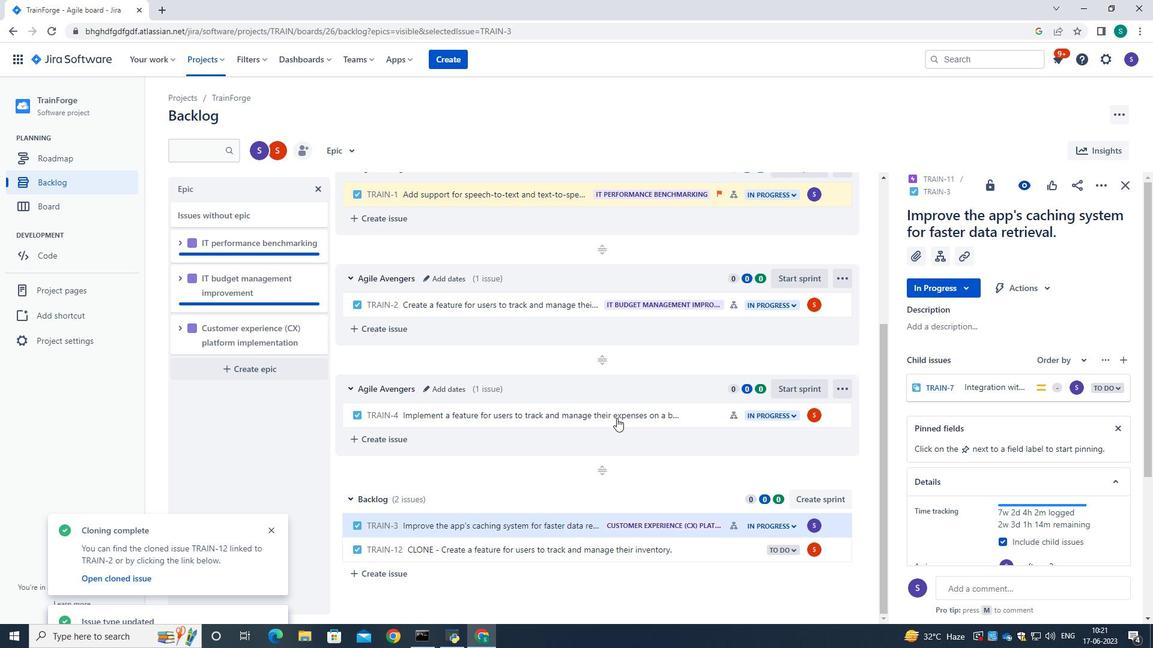 
